 Task: Look for space in Port Area, Philippines from 11th June, 2023 to 17th June, 2023 for 1 adult in price range Rs.5000 to Rs.12000. Place can be private room with 1 bedroom having 1 bed and 1 bathroom. Property type can be house, flat, guest house, hotel. Booking option can be shelf check-in. Required host language is English.
Action: Mouse moved to (478, 125)
Screenshot: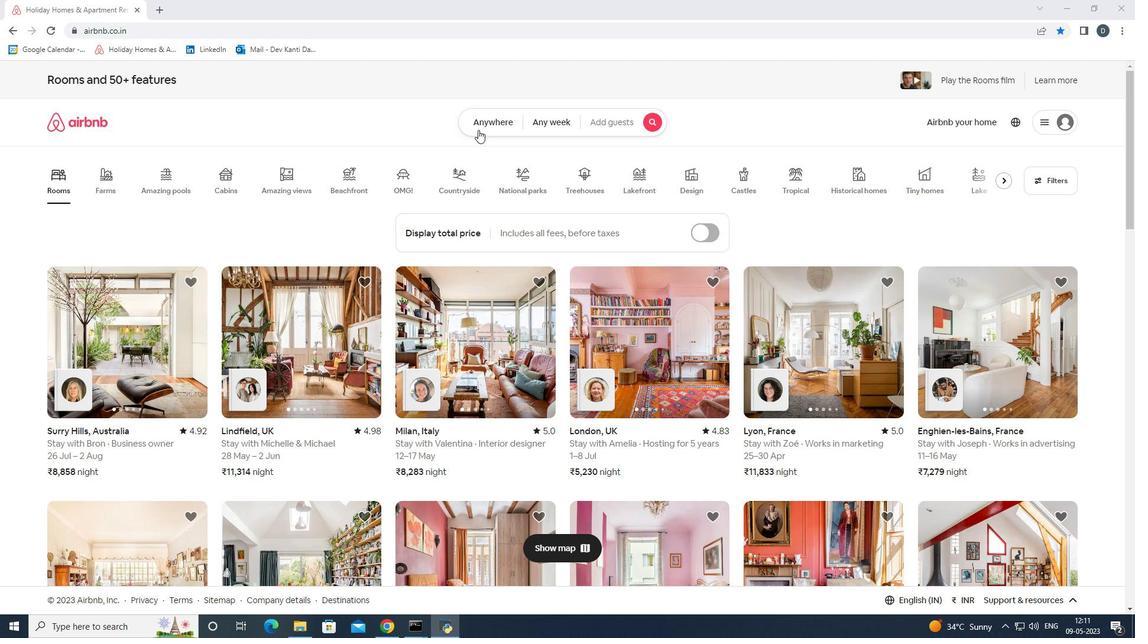 
Action: Mouse pressed left at (478, 125)
Screenshot: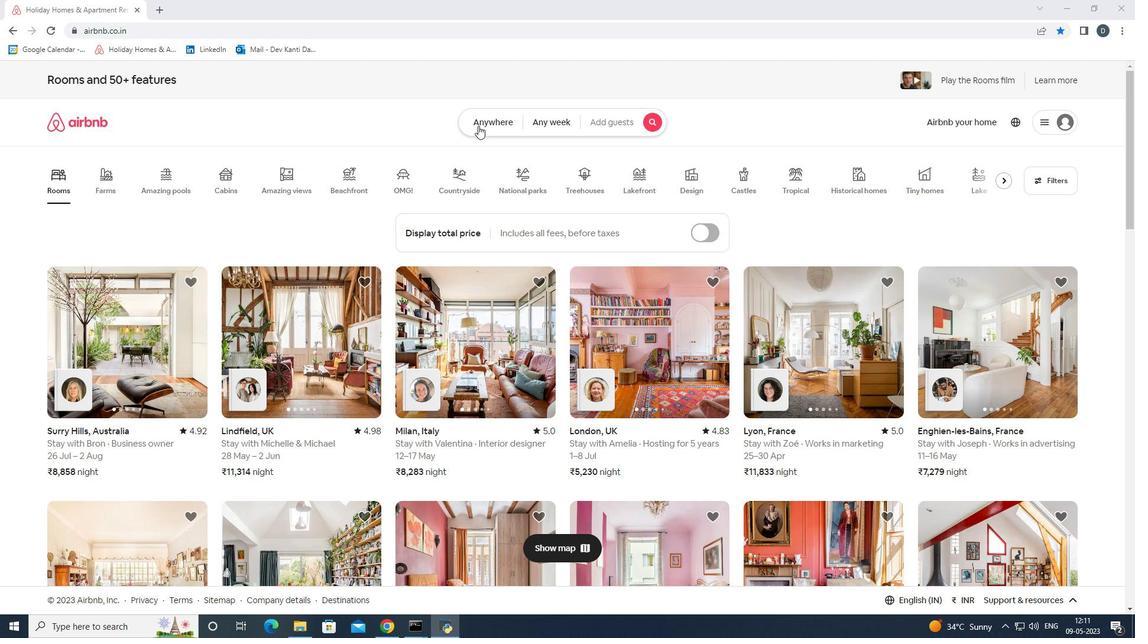 
Action: Mouse moved to (410, 170)
Screenshot: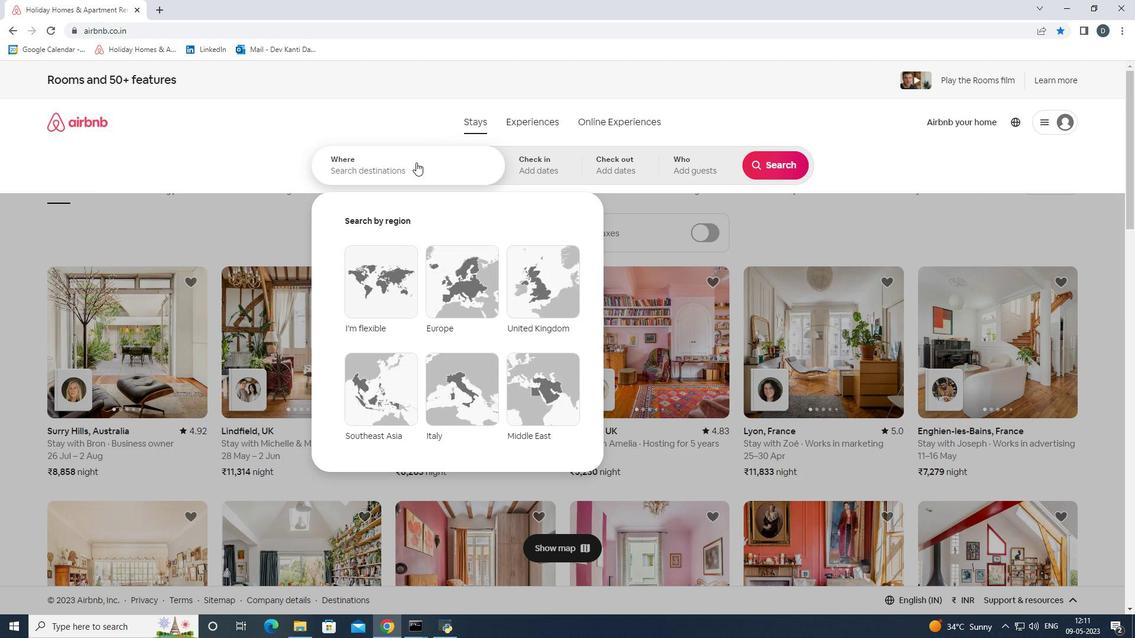 
Action: Mouse pressed left at (410, 170)
Screenshot: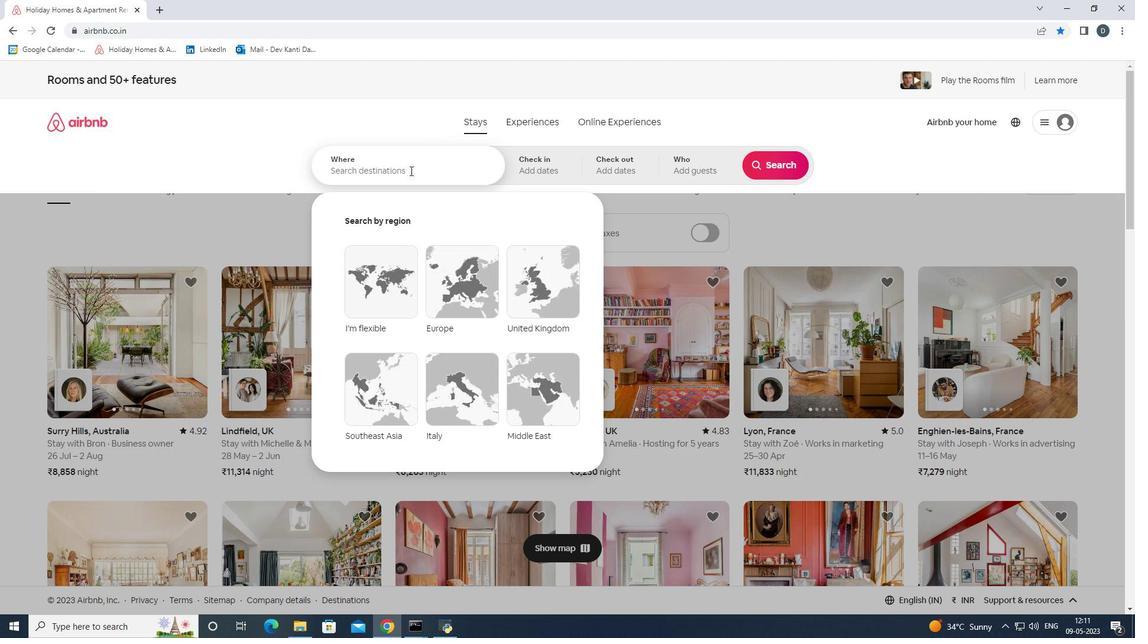 
Action: Mouse moved to (404, 174)
Screenshot: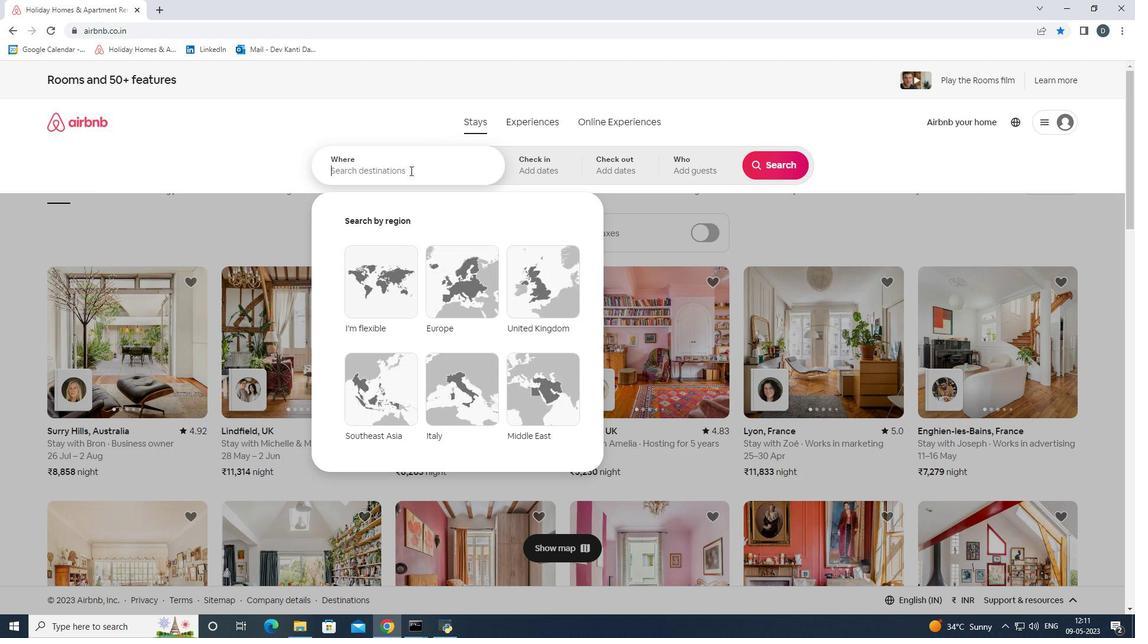
Action: Key pressed <Key.shift>Port<Key.space><Key.shift><Key.shift>Area,<Key.space><Key.shift><Key.shift><Key.shift><Key.shift><Key.shift><Key.shift><Key.shift><Key.shift><Key.shift><Key.shift><Key.shift><Key.shift>Philippines<Key.enter>
Screenshot: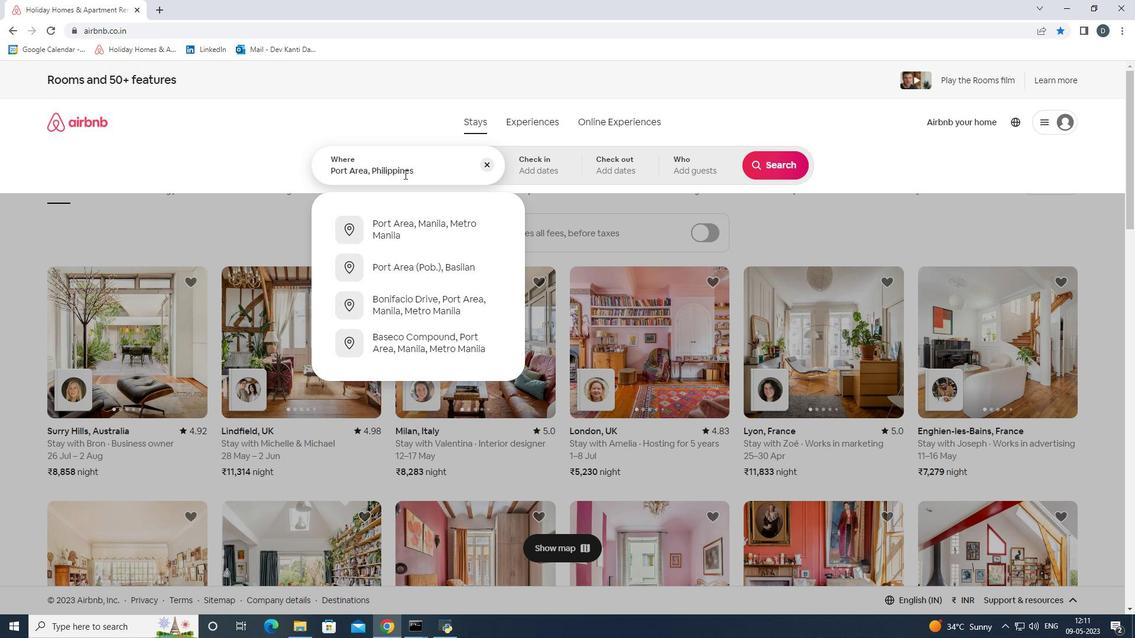 
Action: Mouse moved to (598, 363)
Screenshot: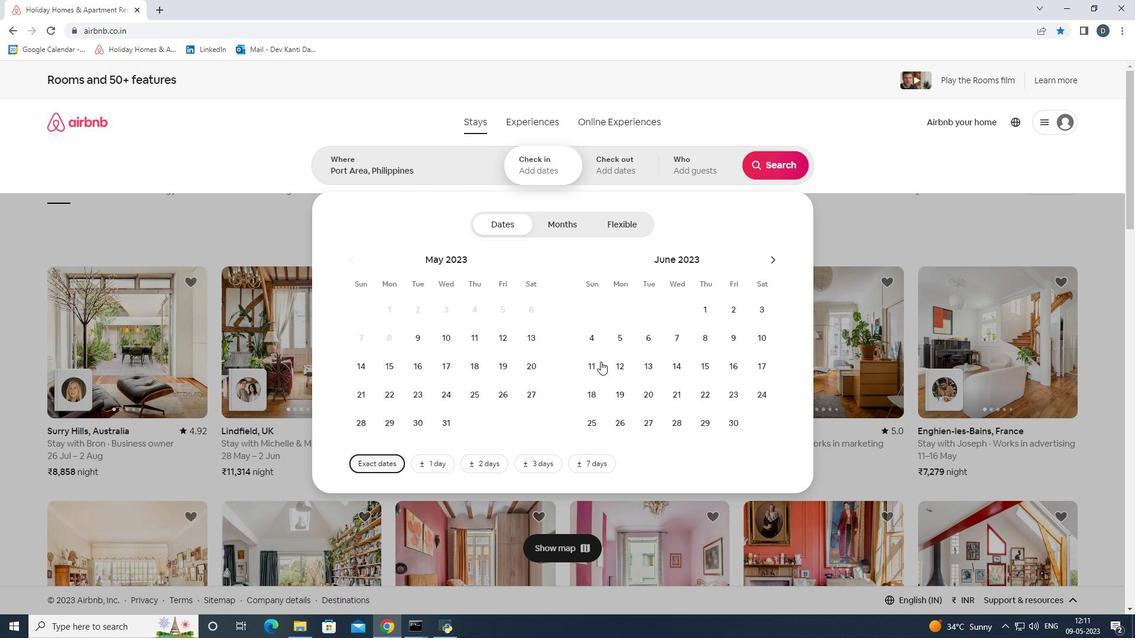 
Action: Mouse pressed left at (598, 363)
Screenshot: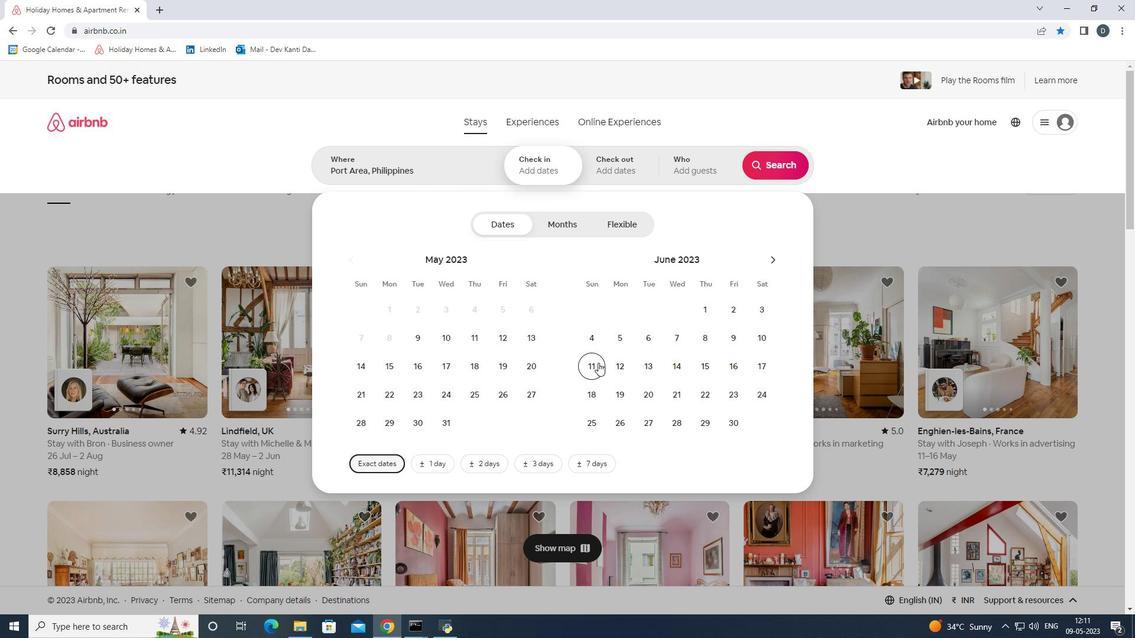 
Action: Mouse moved to (759, 370)
Screenshot: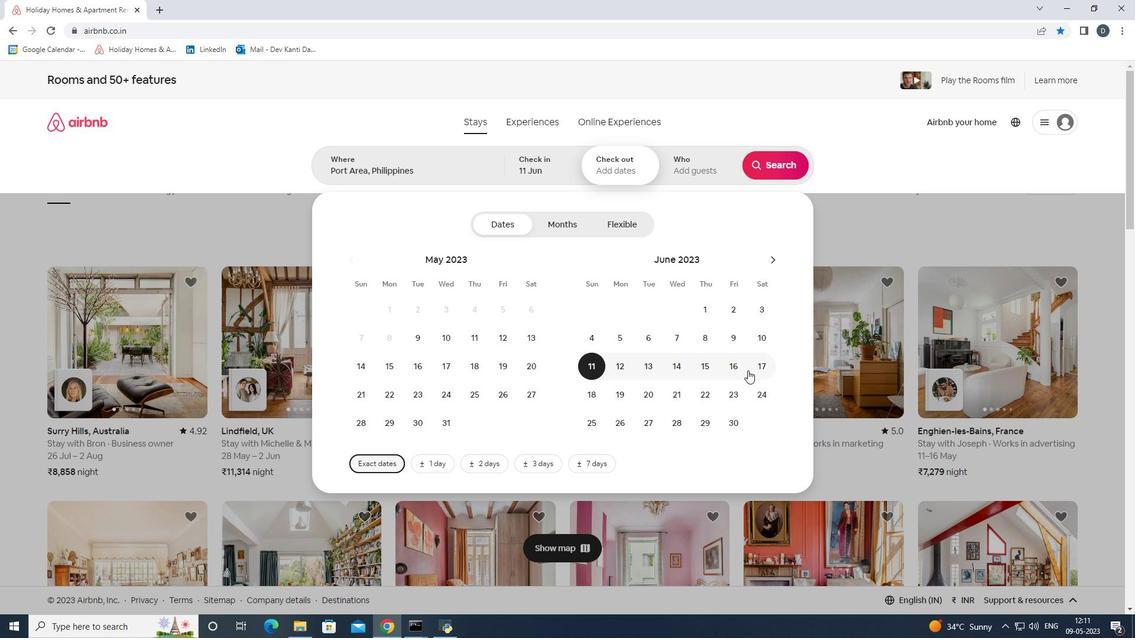 
Action: Mouse pressed left at (759, 370)
Screenshot: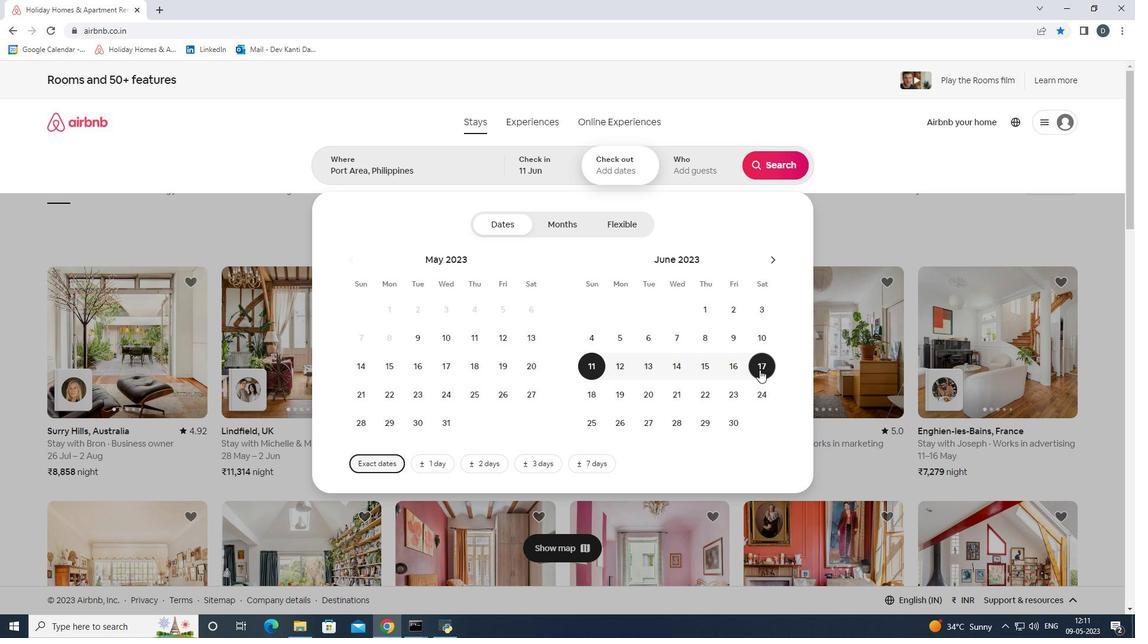 
Action: Mouse moved to (706, 172)
Screenshot: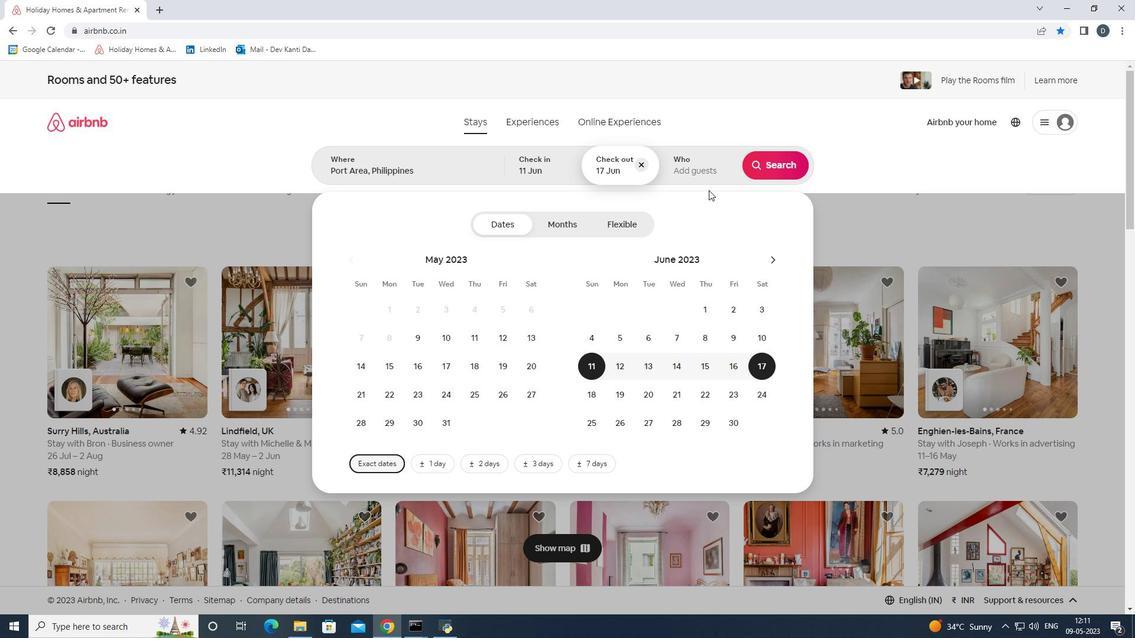 
Action: Mouse pressed left at (706, 172)
Screenshot: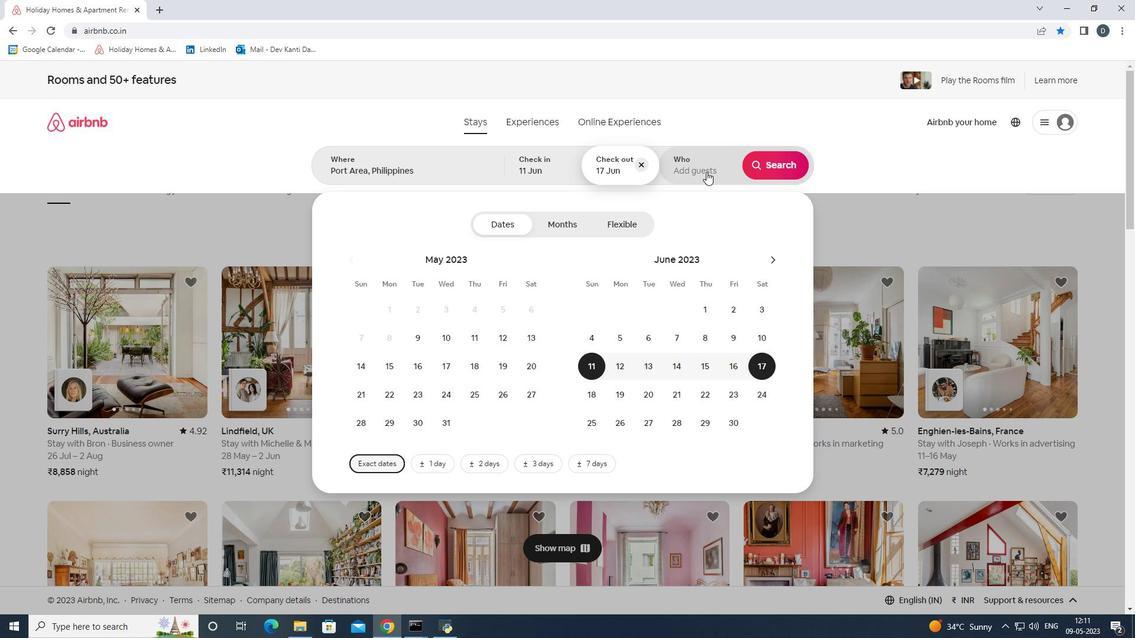 
Action: Mouse moved to (773, 231)
Screenshot: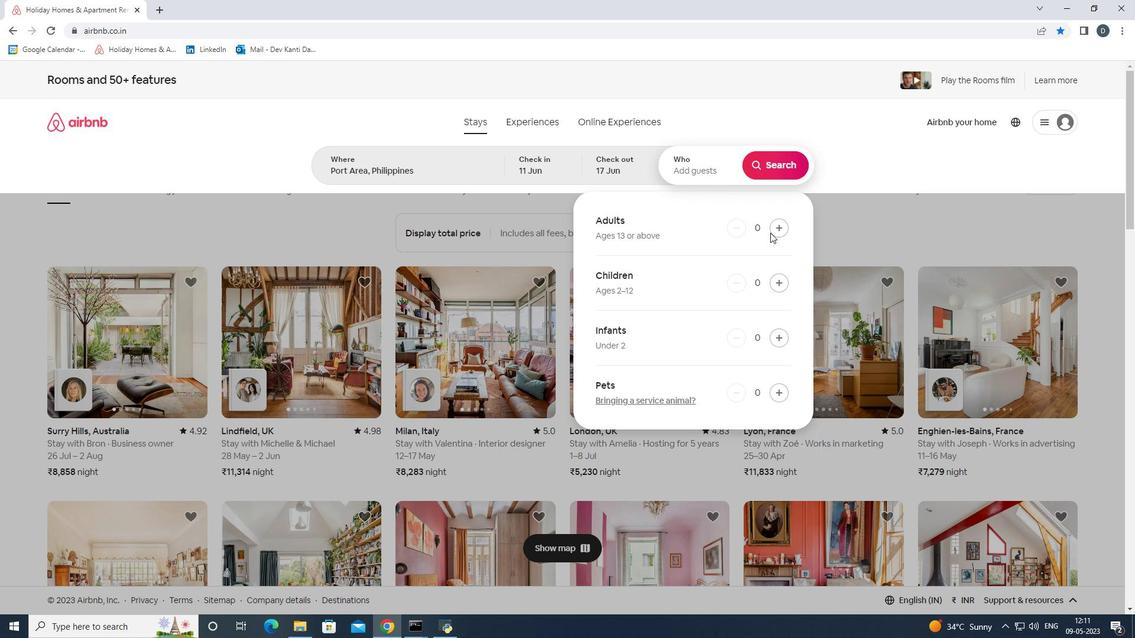 
Action: Mouse pressed left at (773, 231)
Screenshot: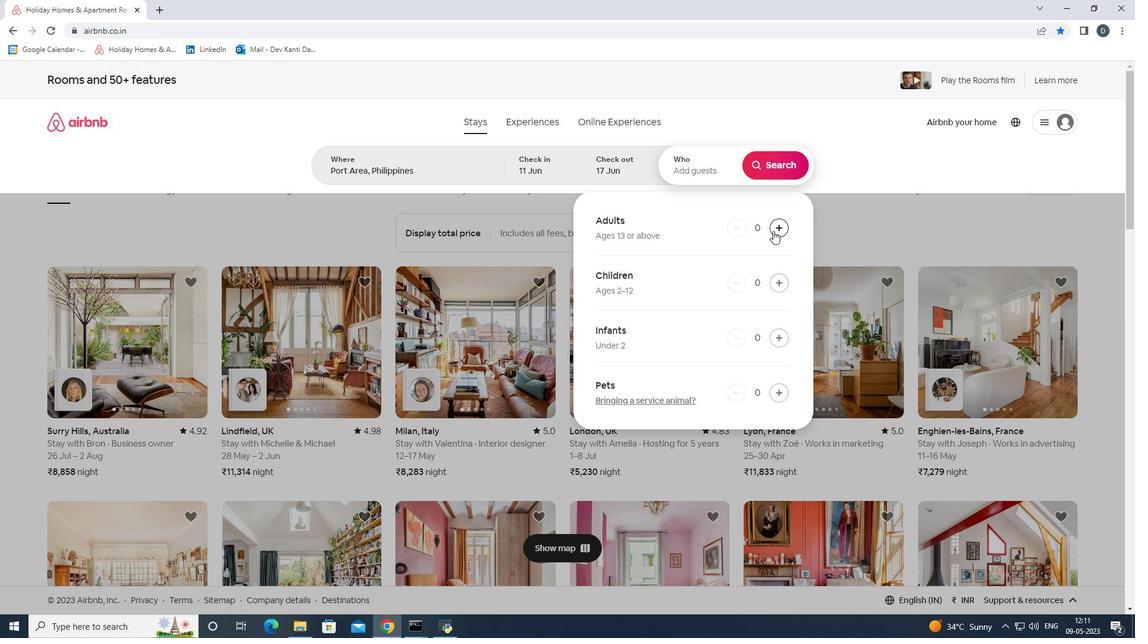 
Action: Mouse moved to (770, 175)
Screenshot: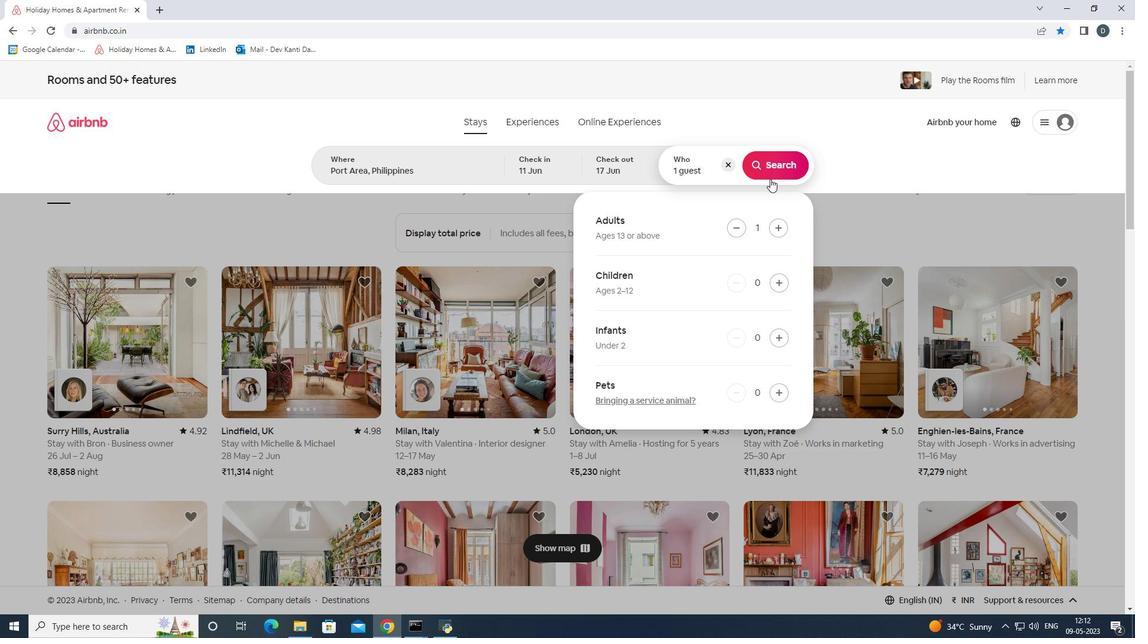 
Action: Mouse pressed left at (770, 175)
Screenshot: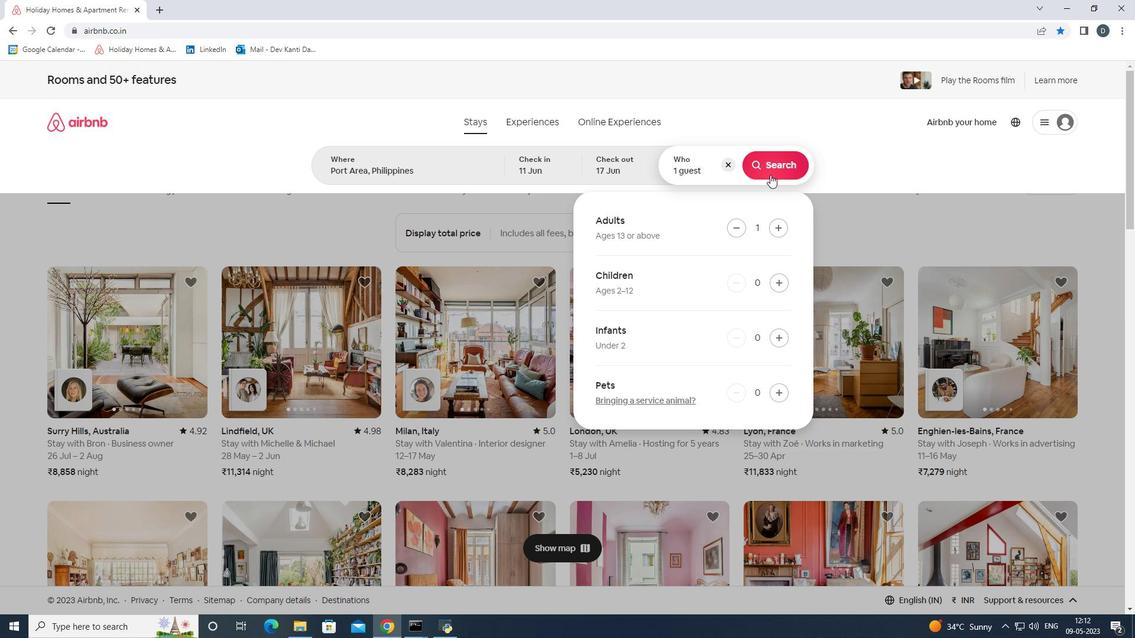 
Action: Mouse moved to (1076, 133)
Screenshot: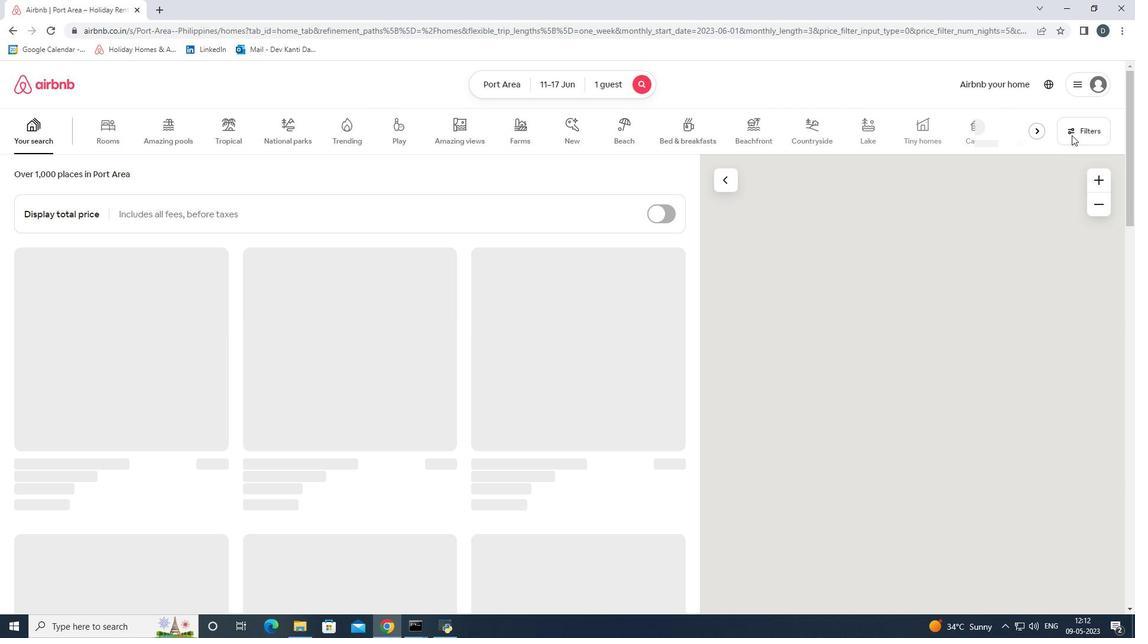 
Action: Mouse pressed left at (1076, 133)
Screenshot: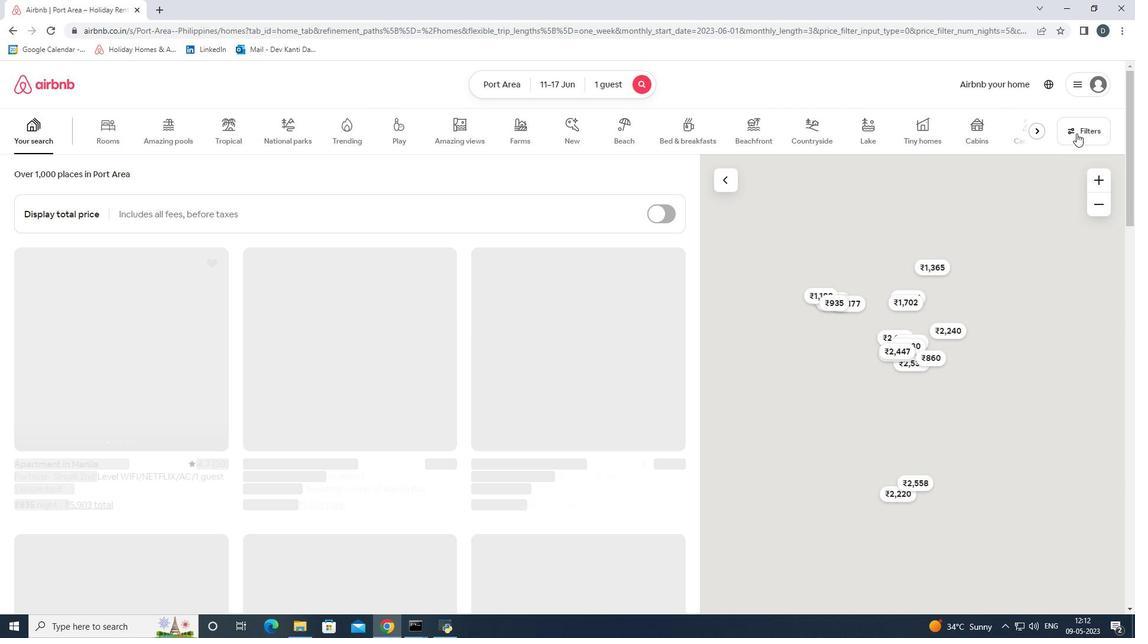 
Action: Mouse moved to (494, 419)
Screenshot: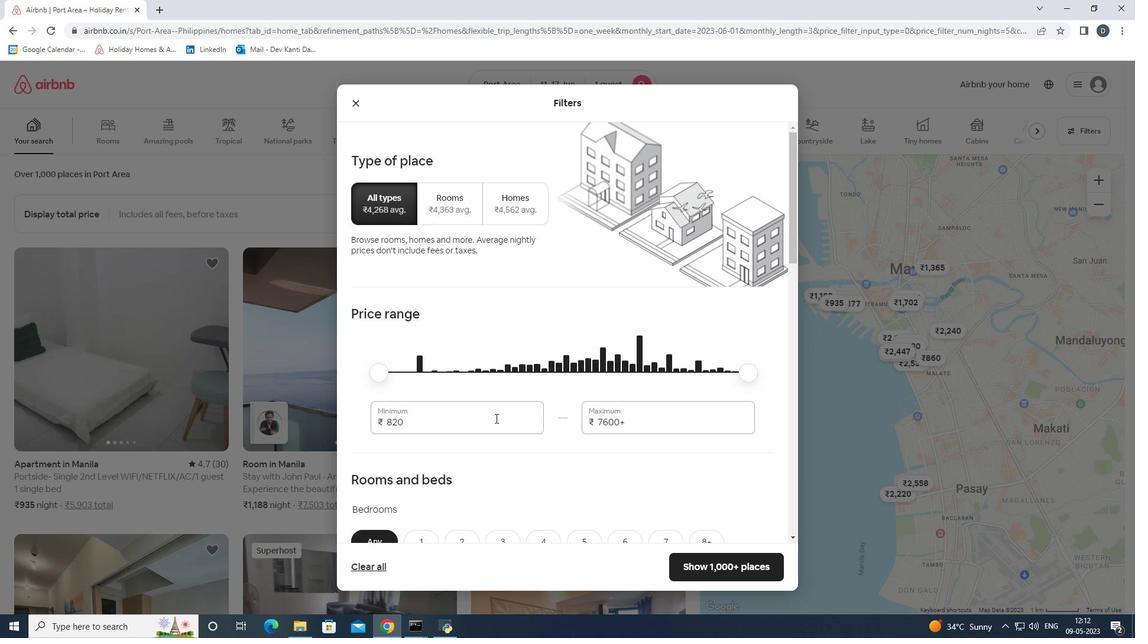 
Action: Mouse pressed left at (494, 419)
Screenshot: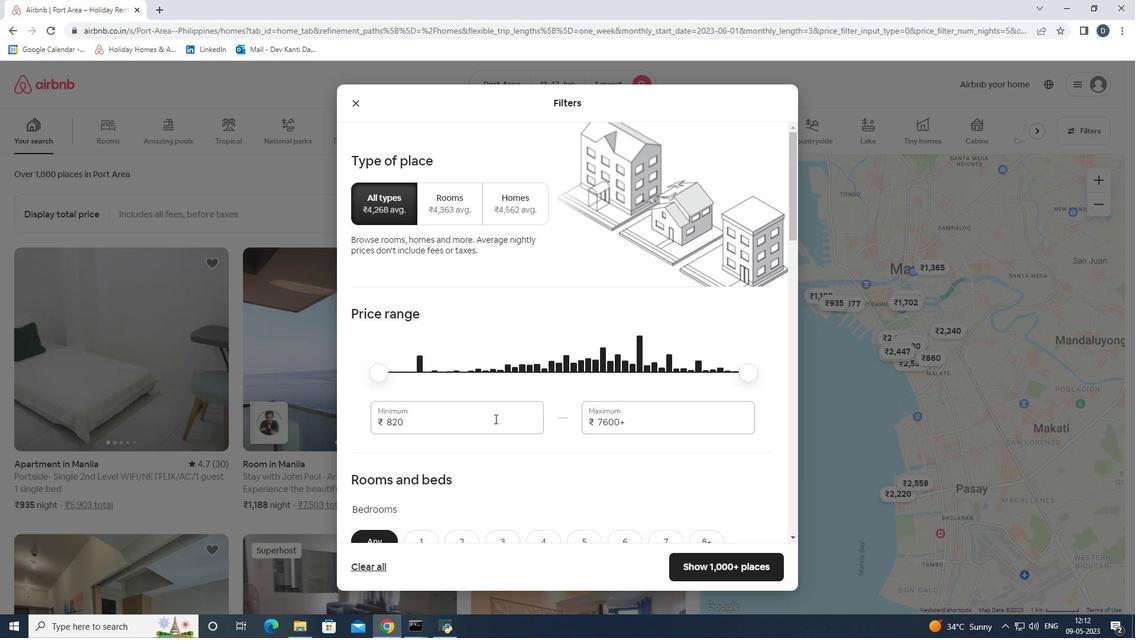 
Action: Mouse pressed left at (494, 419)
Screenshot: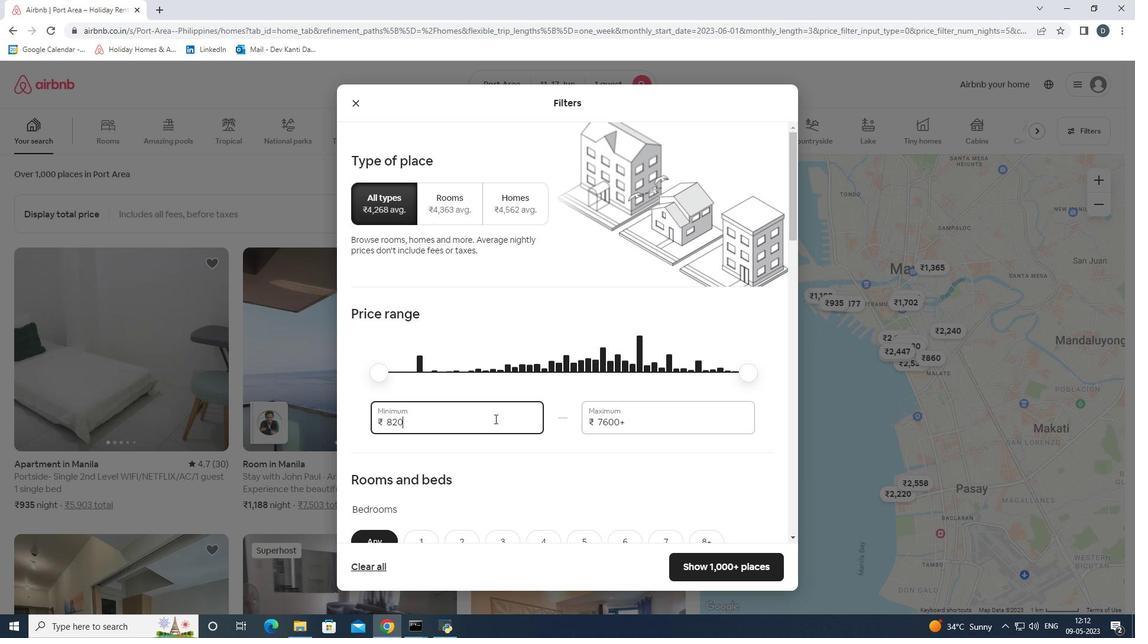 
Action: Key pressed 5000<Key.tab>12000
Screenshot: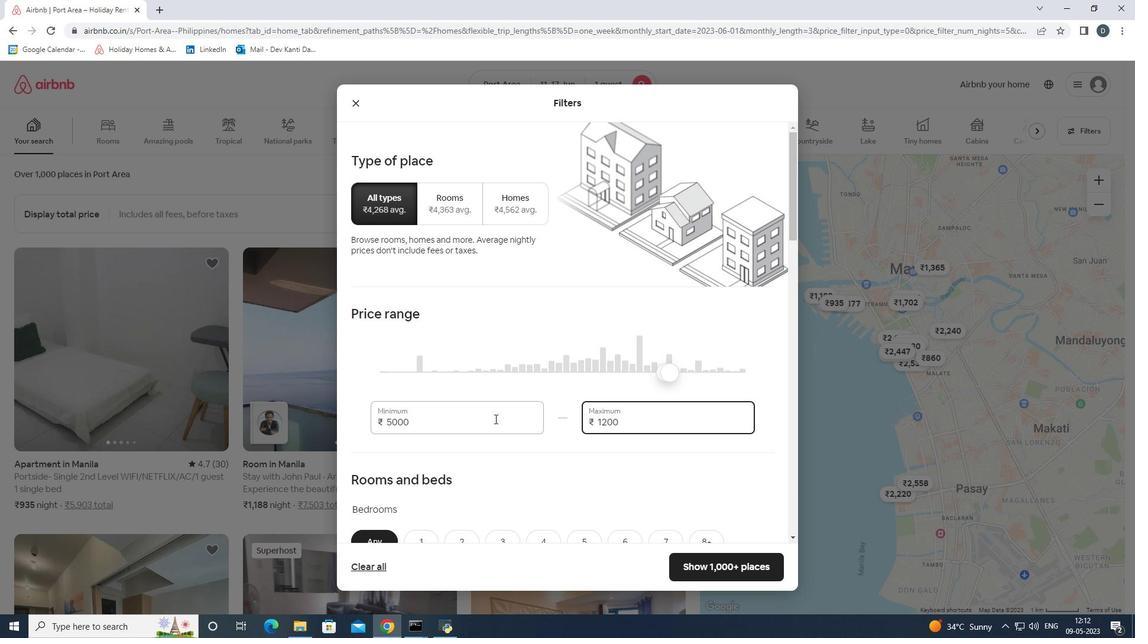 
Action: Mouse scrolled (494, 418) with delta (0, 0)
Screenshot: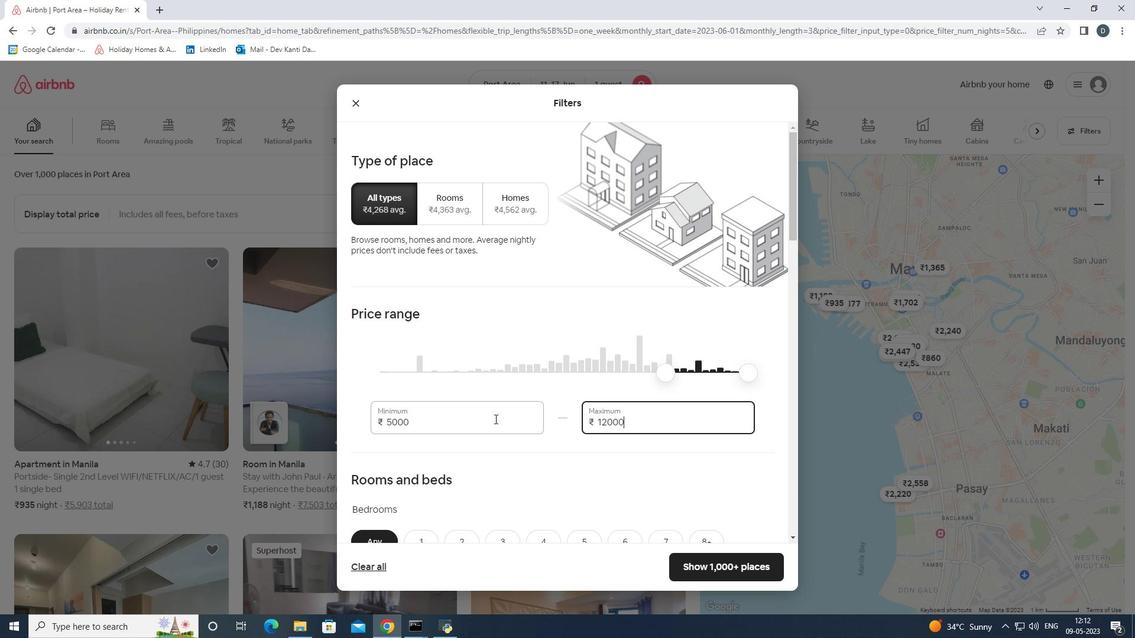 
Action: Mouse moved to (494, 420)
Screenshot: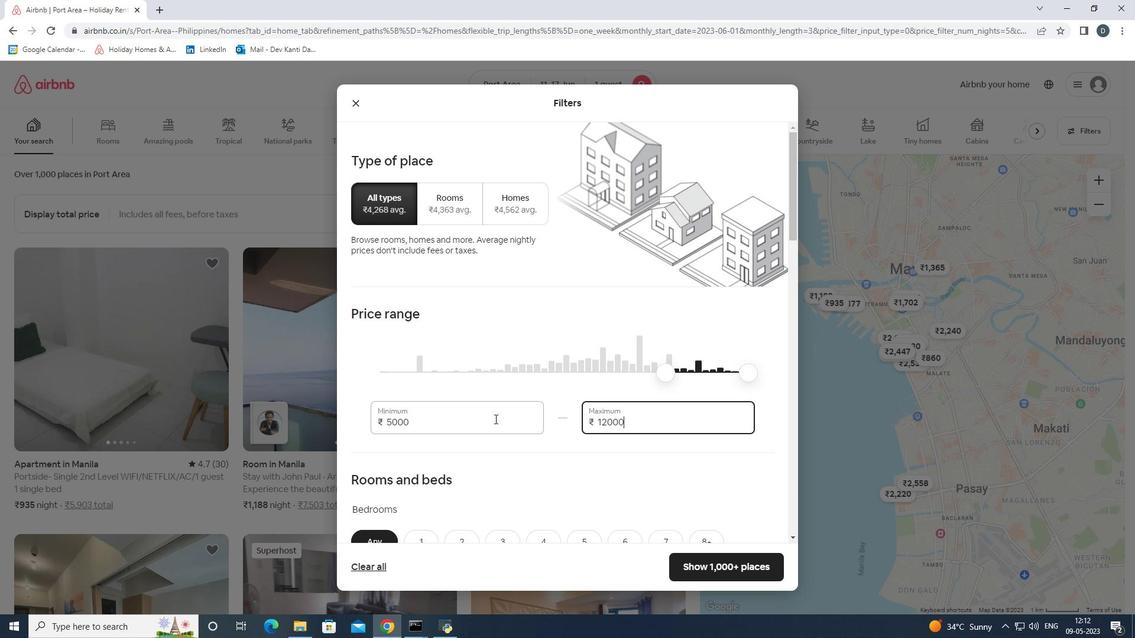 
Action: Mouse scrolled (494, 419) with delta (0, 0)
Screenshot: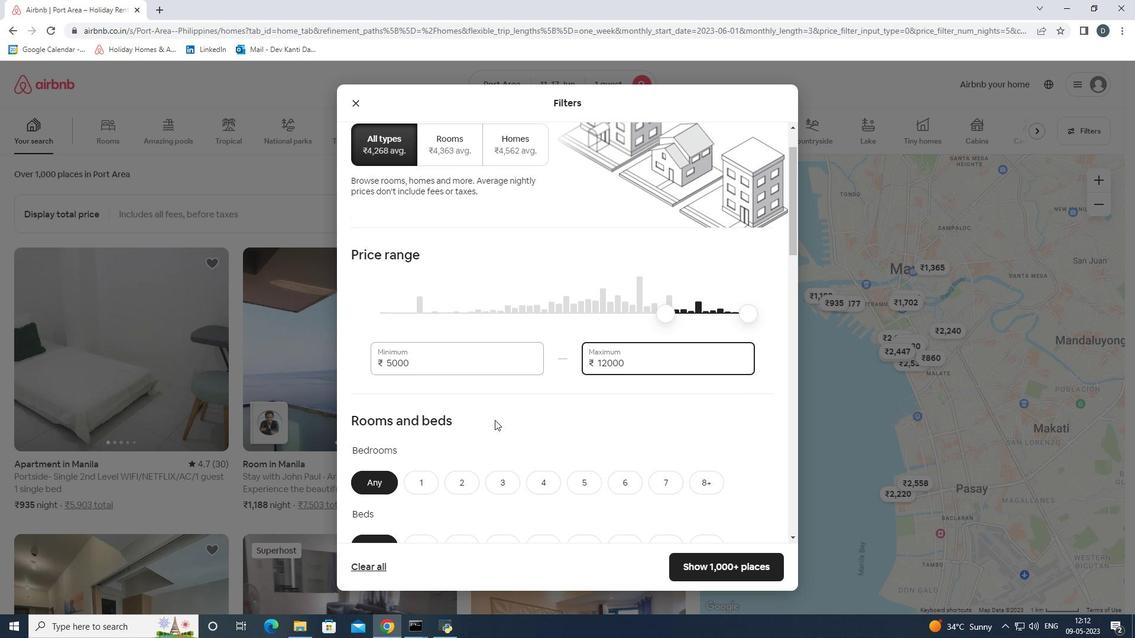 
Action: Mouse scrolled (494, 419) with delta (0, 0)
Screenshot: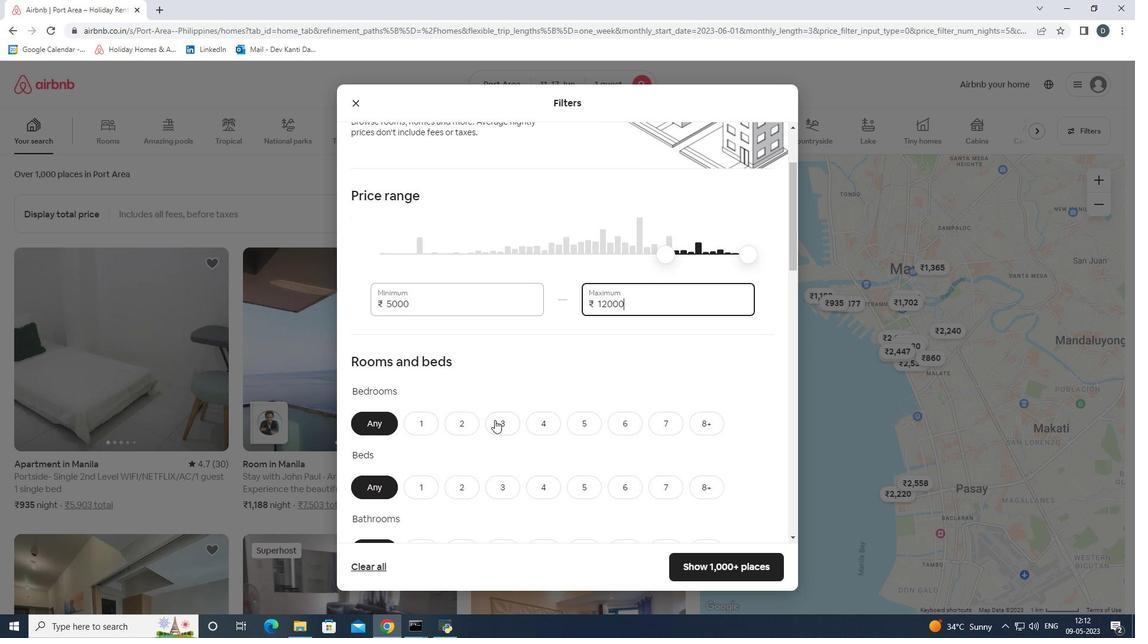 
Action: Mouse moved to (422, 361)
Screenshot: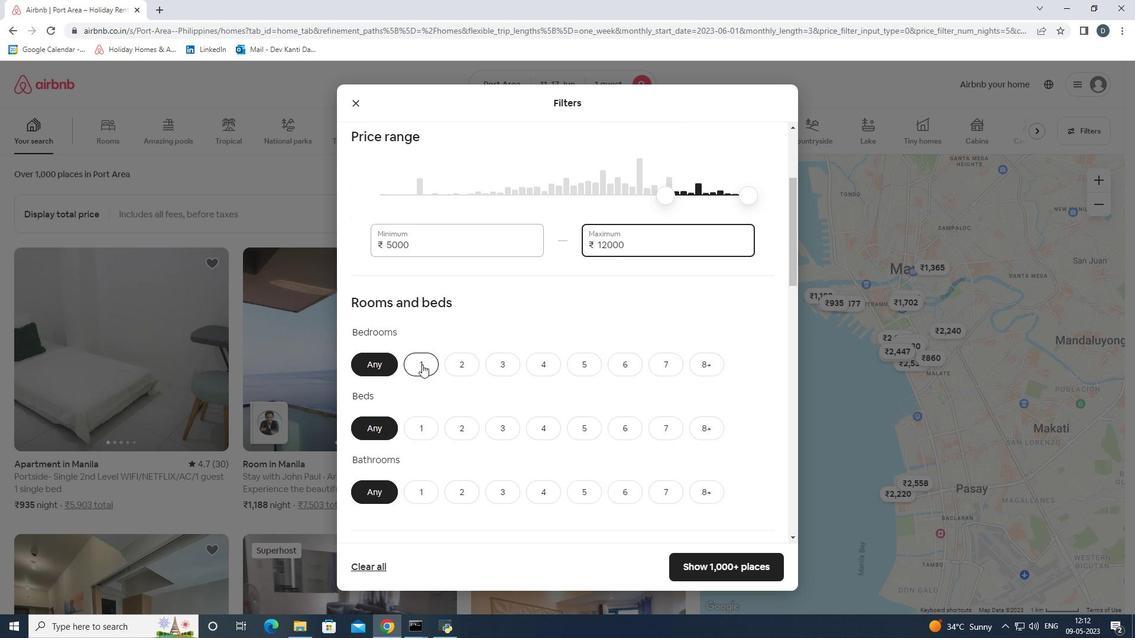 
Action: Mouse pressed left at (422, 361)
Screenshot: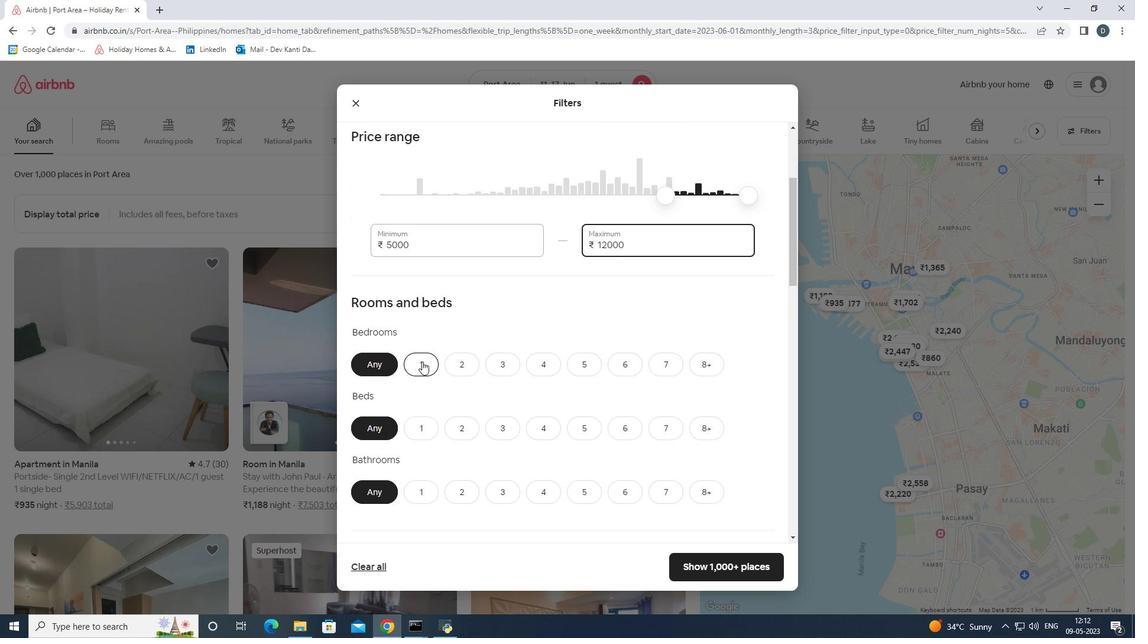 
Action: Mouse moved to (416, 425)
Screenshot: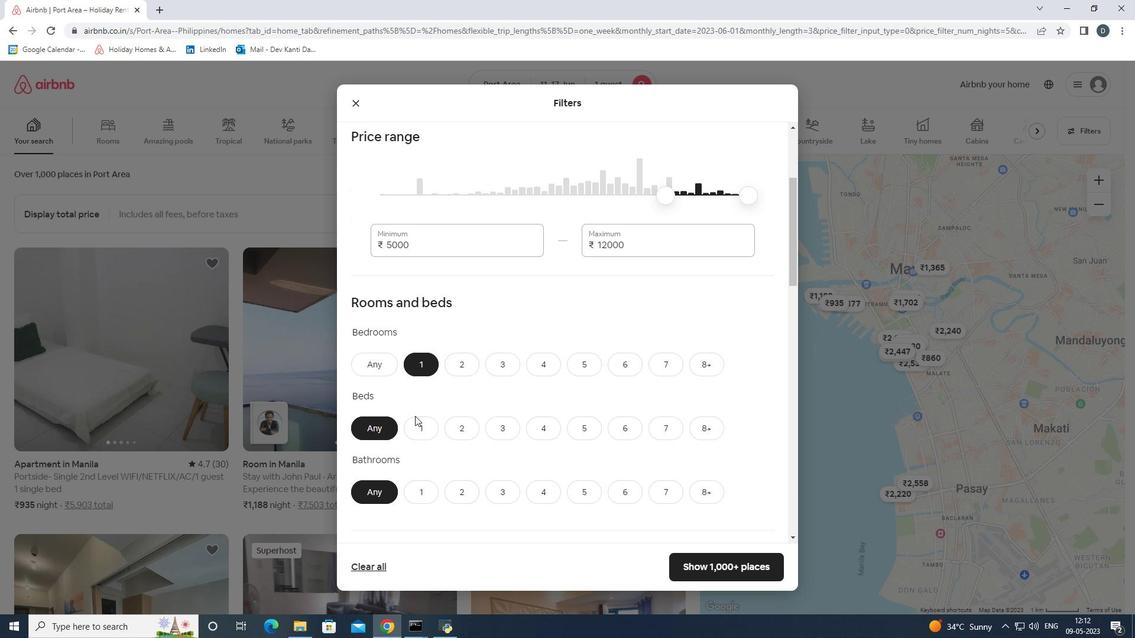 
Action: Mouse pressed left at (416, 425)
Screenshot: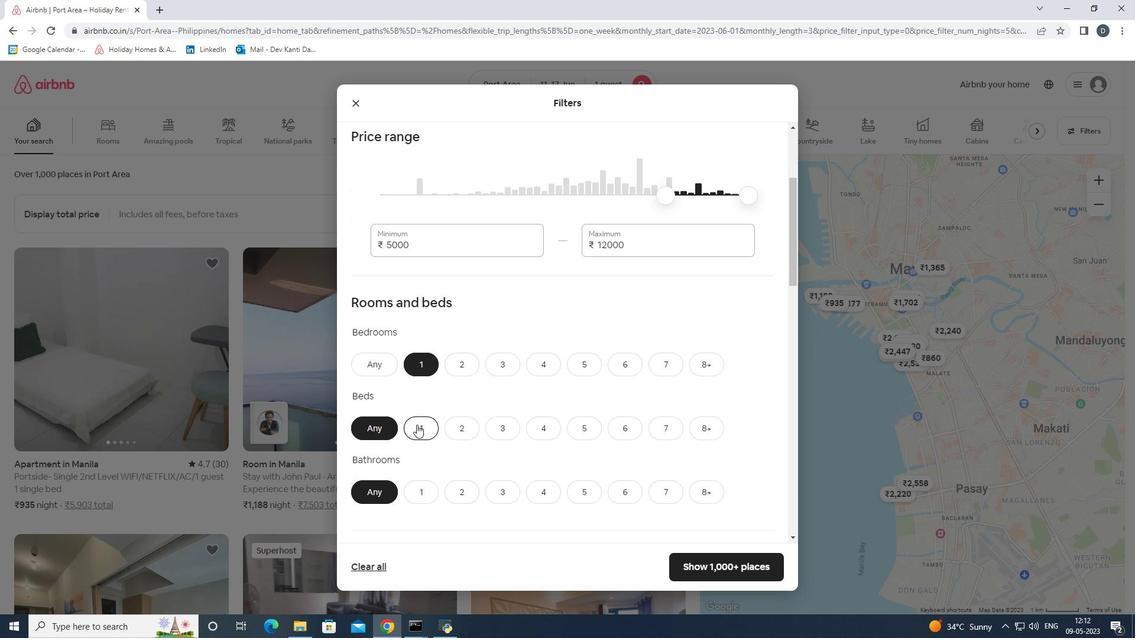 
Action: Mouse moved to (418, 490)
Screenshot: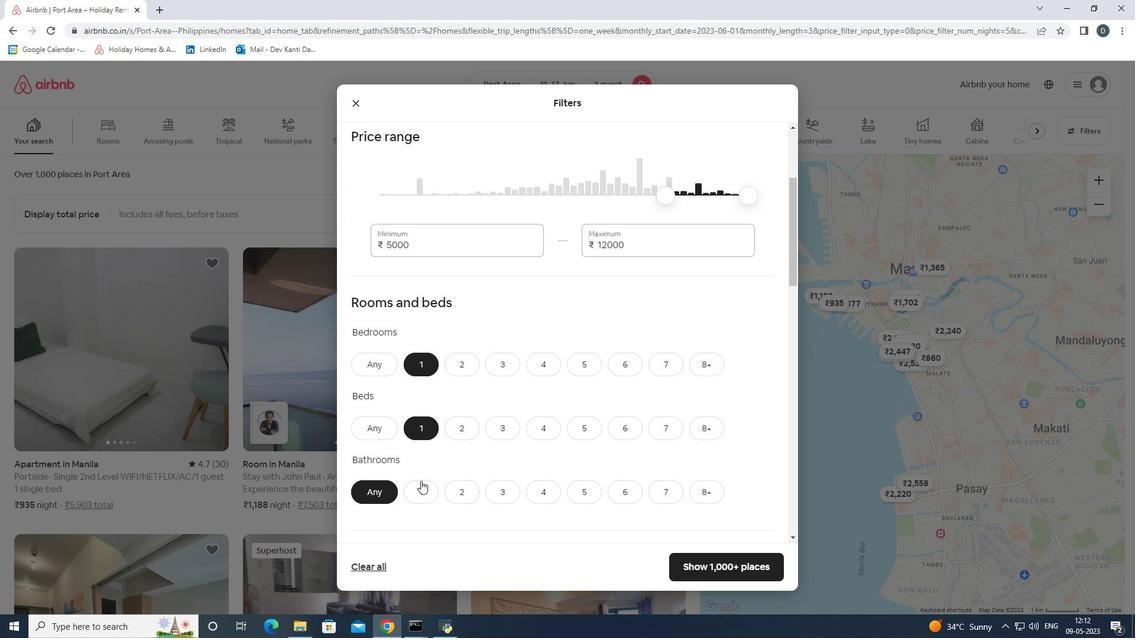 
Action: Mouse pressed left at (418, 490)
Screenshot: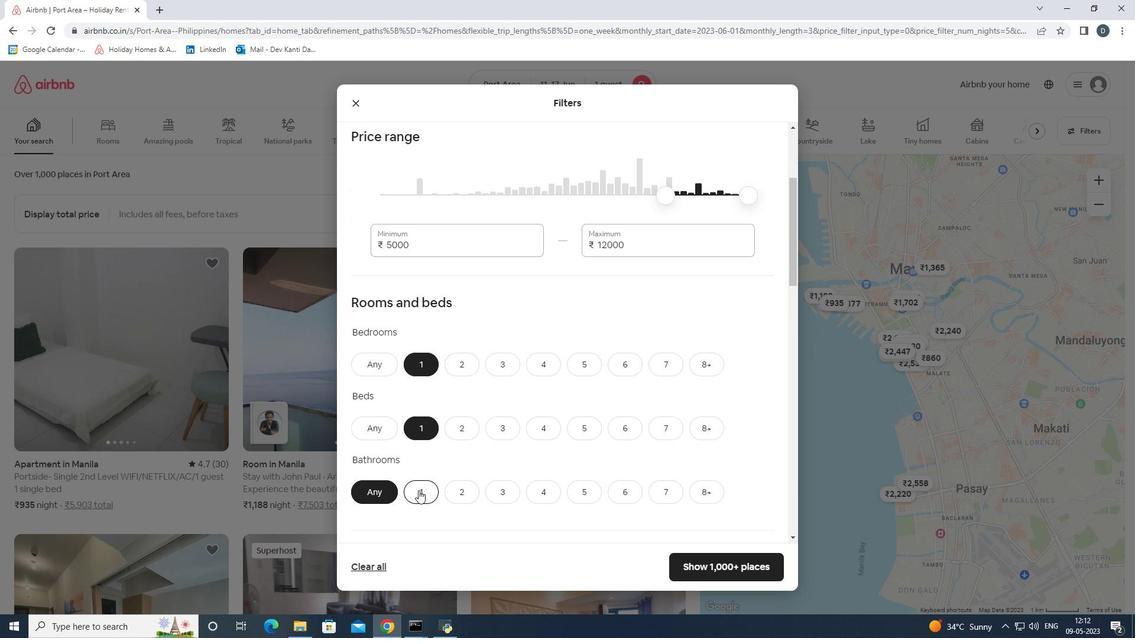
Action: Mouse scrolled (418, 490) with delta (0, 0)
Screenshot: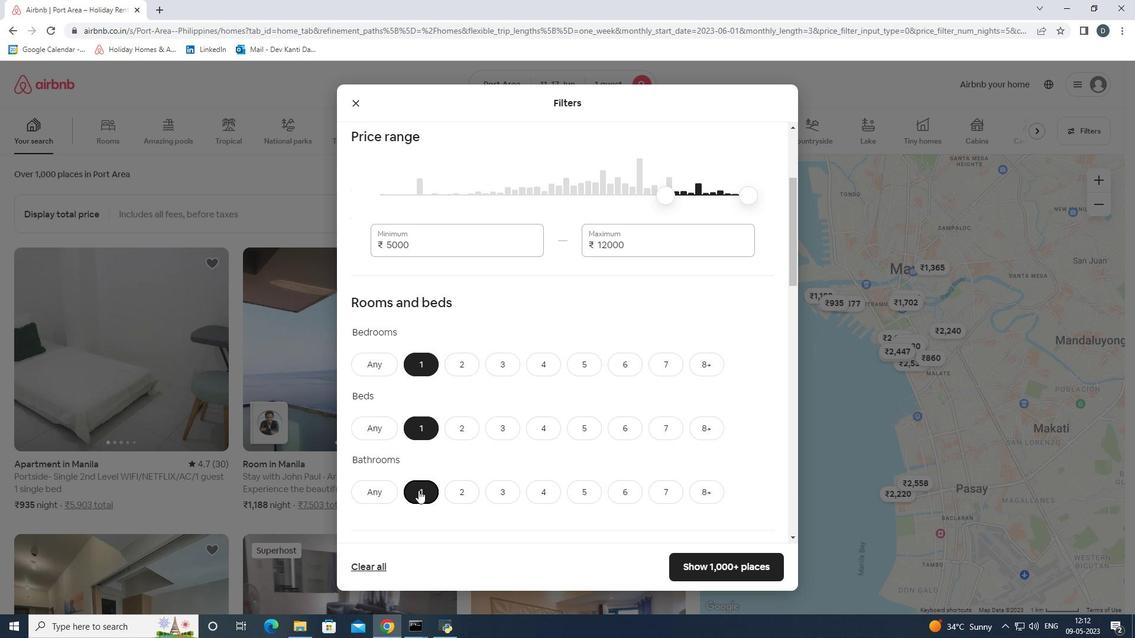
Action: Mouse scrolled (418, 490) with delta (0, 0)
Screenshot: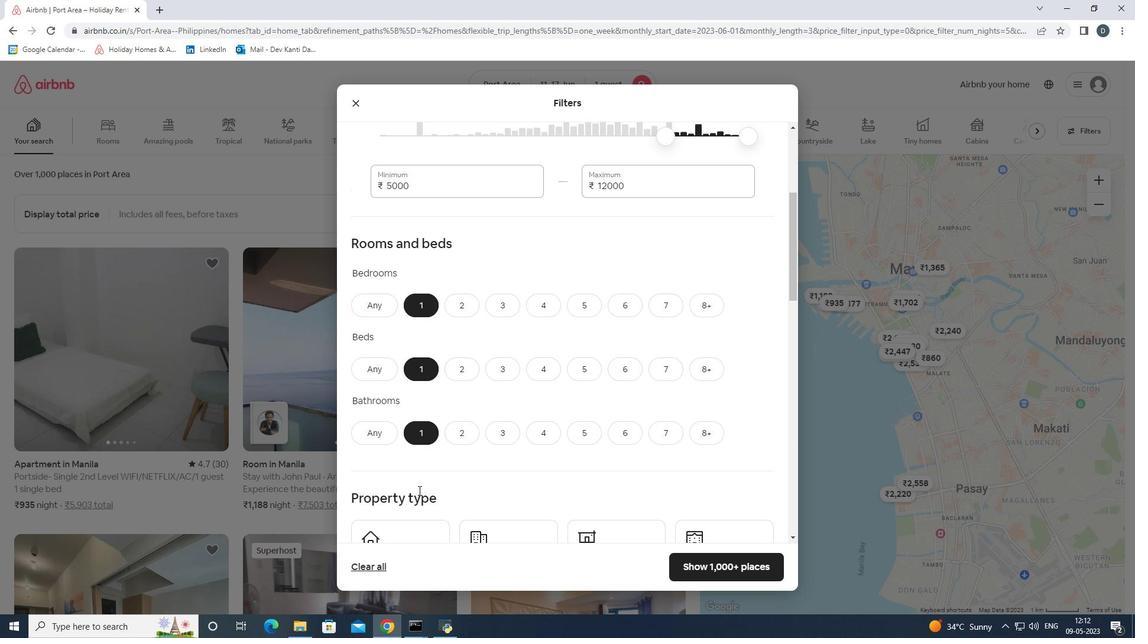
Action: Mouse moved to (454, 468)
Screenshot: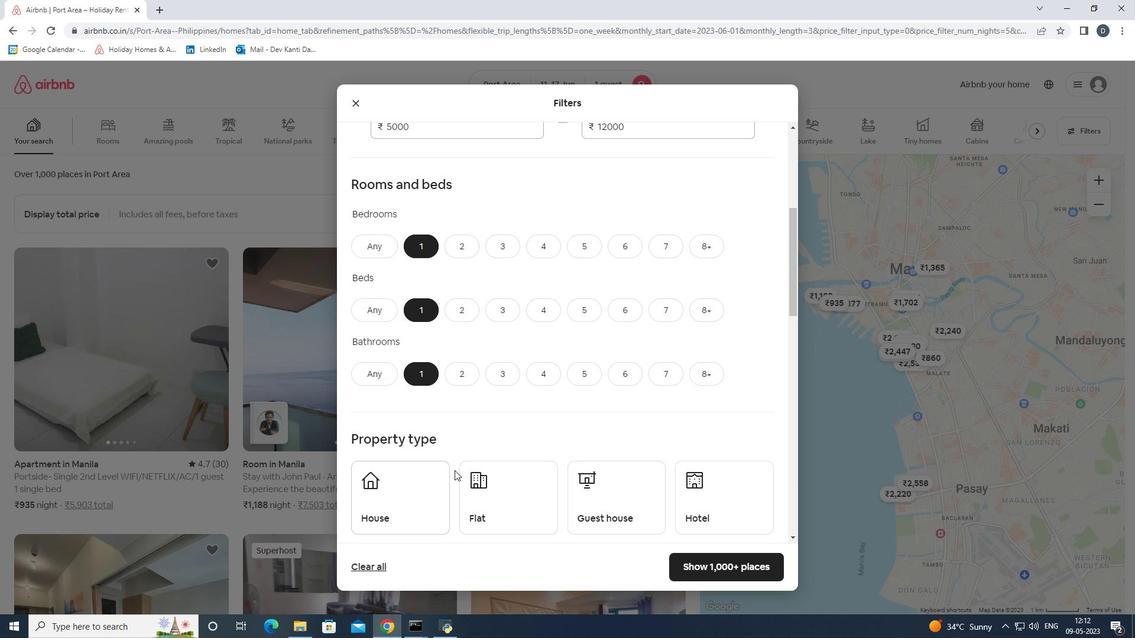 
Action: Mouse scrolled (454, 468) with delta (0, 0)
Screenshot: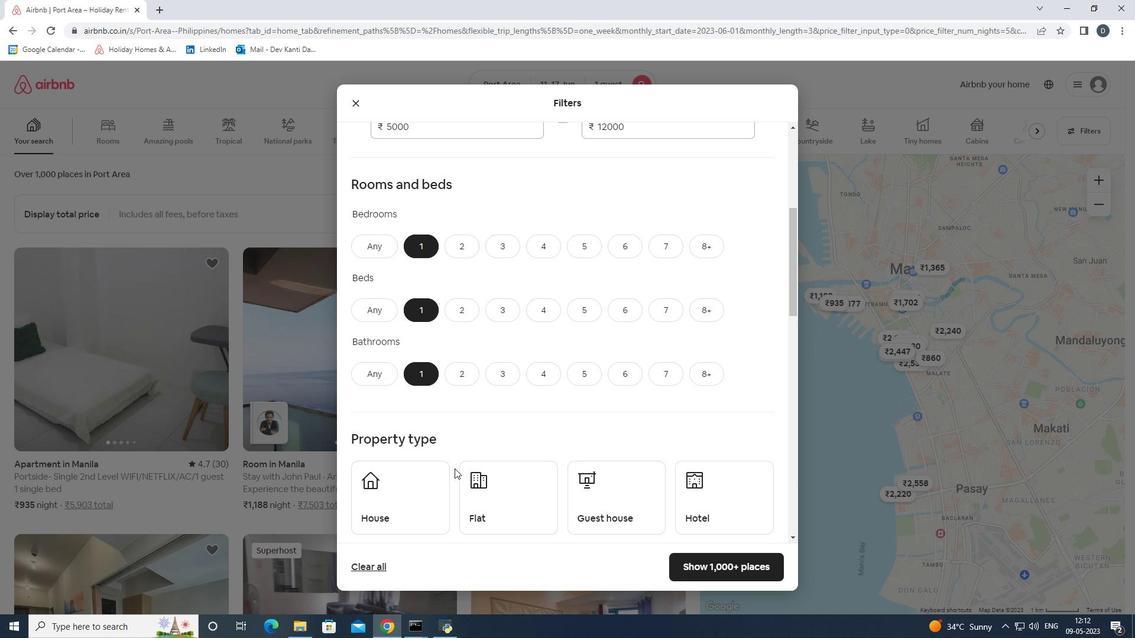
Action: Mouse moved to (455, 467)
Screenshot: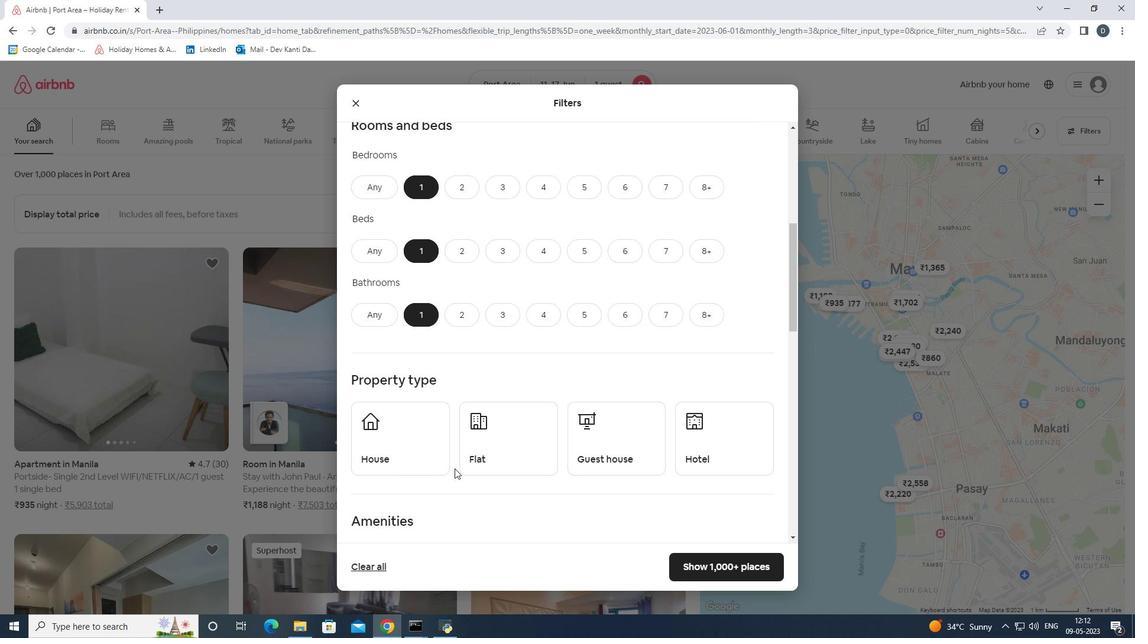 
Action: Mouse scrolled (455, 467) with delta (0, 0)
Screenshot: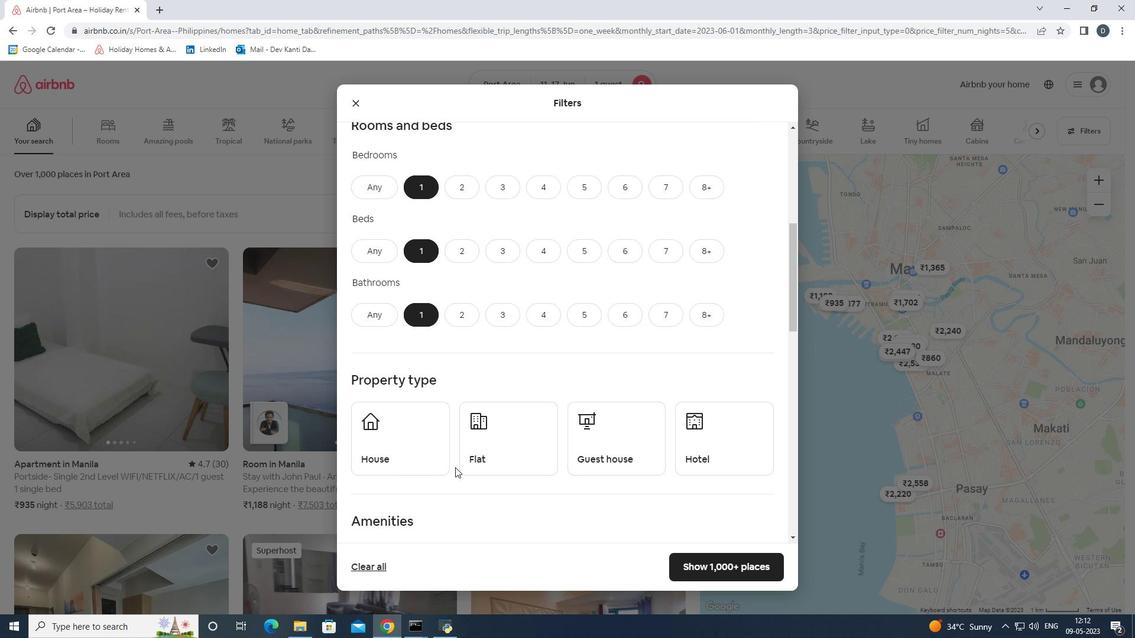 
Action: Mouse moved to (411, 390)
Screenshot: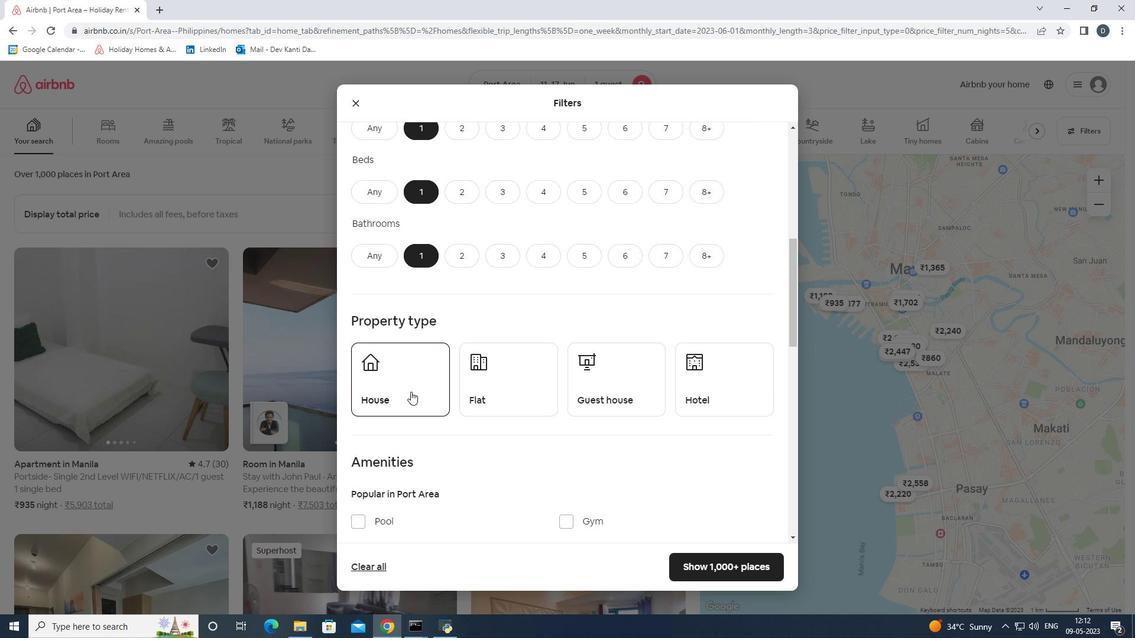 
Action: Mouse pressed left at (411, 390)
Screenshot: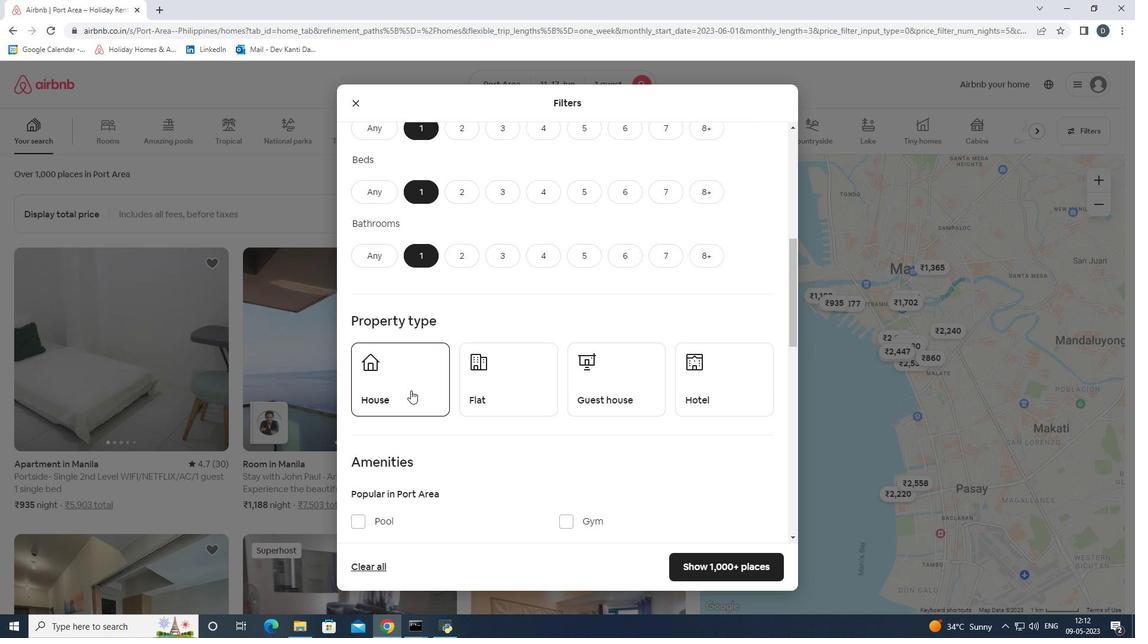
Action: Mouse moved to (497, 379)
Screenshot: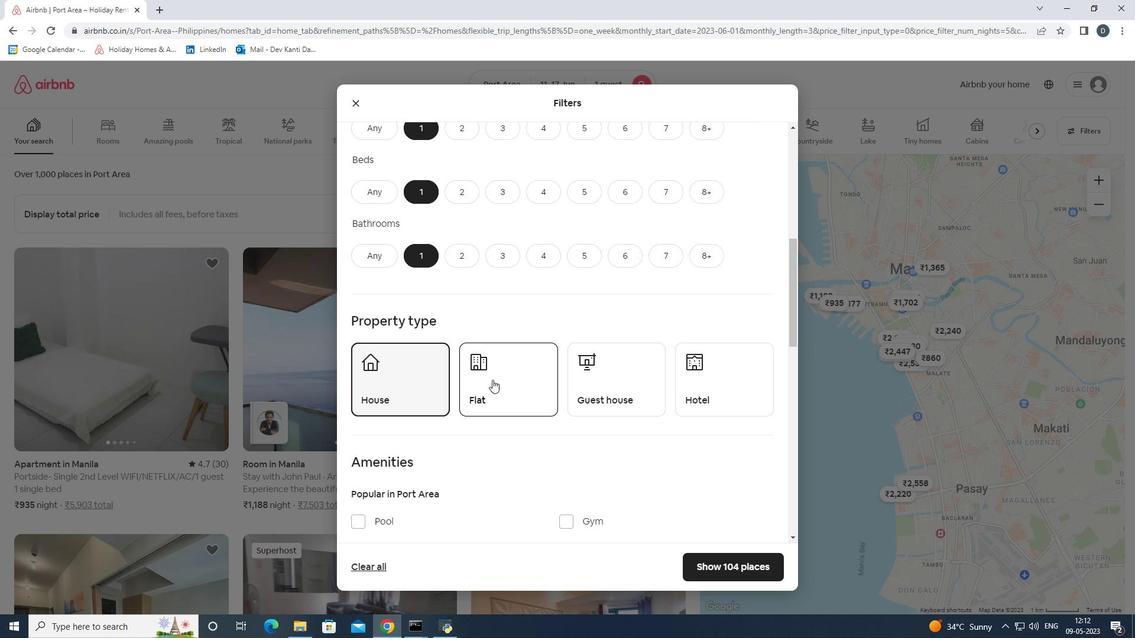 
Action: Mouse pressed left at (497, 379)
Screenshot: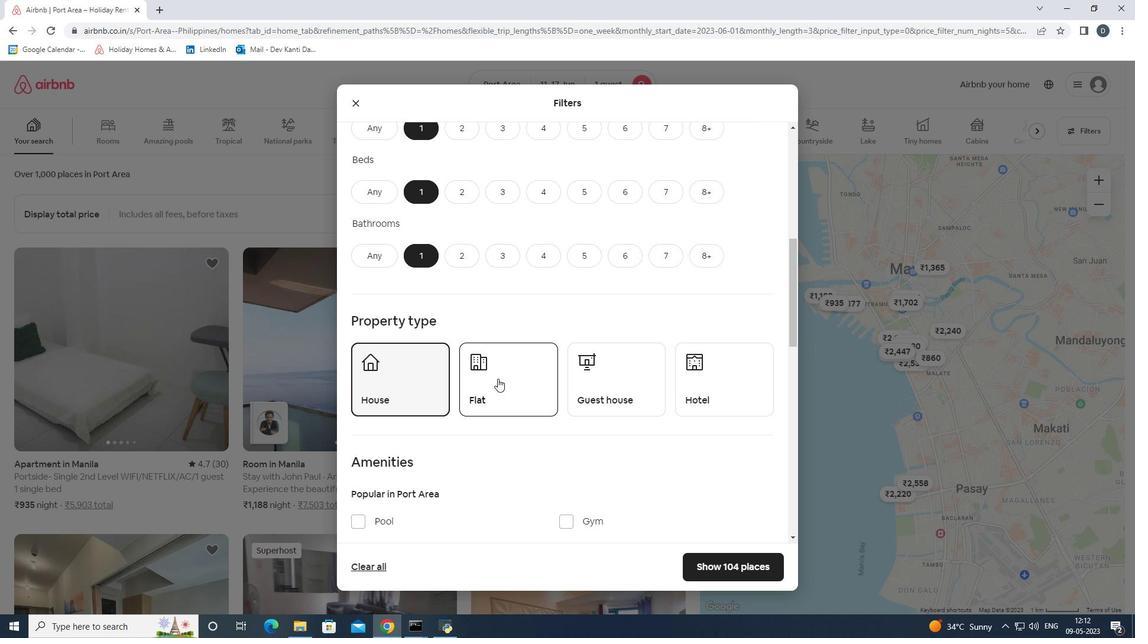 
Action: Mouse moved to (633, 377)
Screenshot: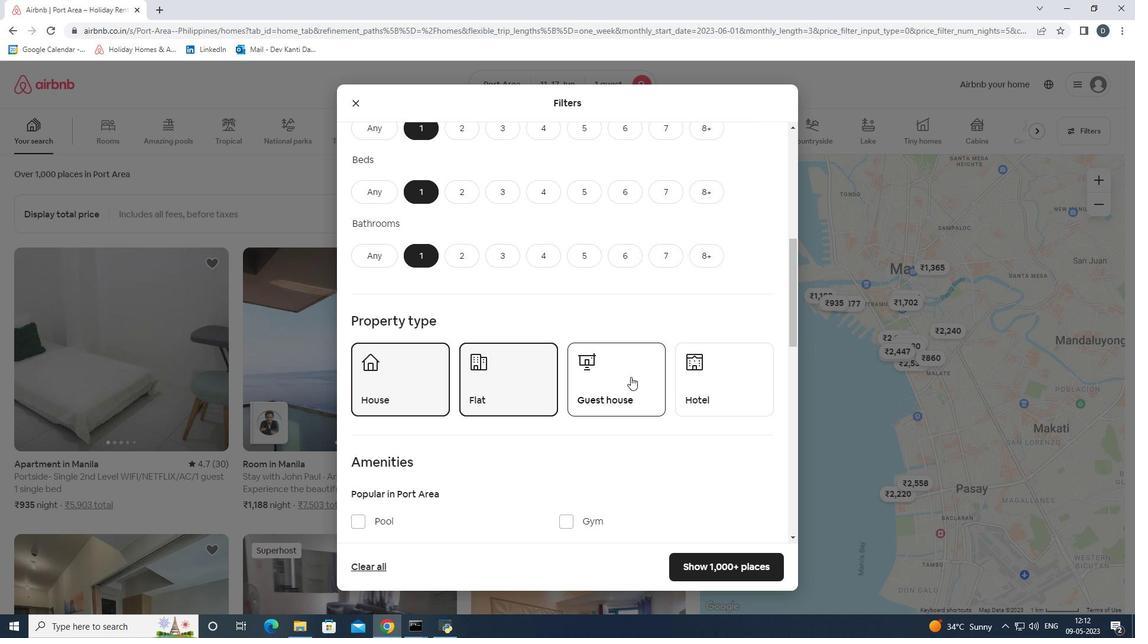 
Action: Mouse pressed left at (633, 377)
Screenshot: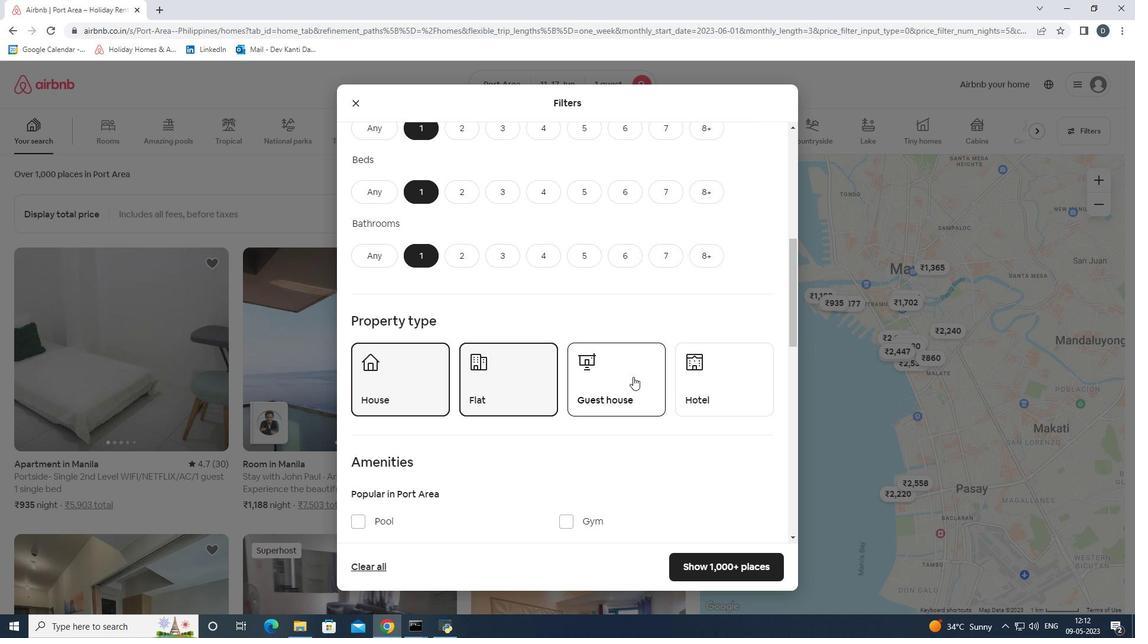 
Action: Mouse moved to (699, 381)
Screenshot: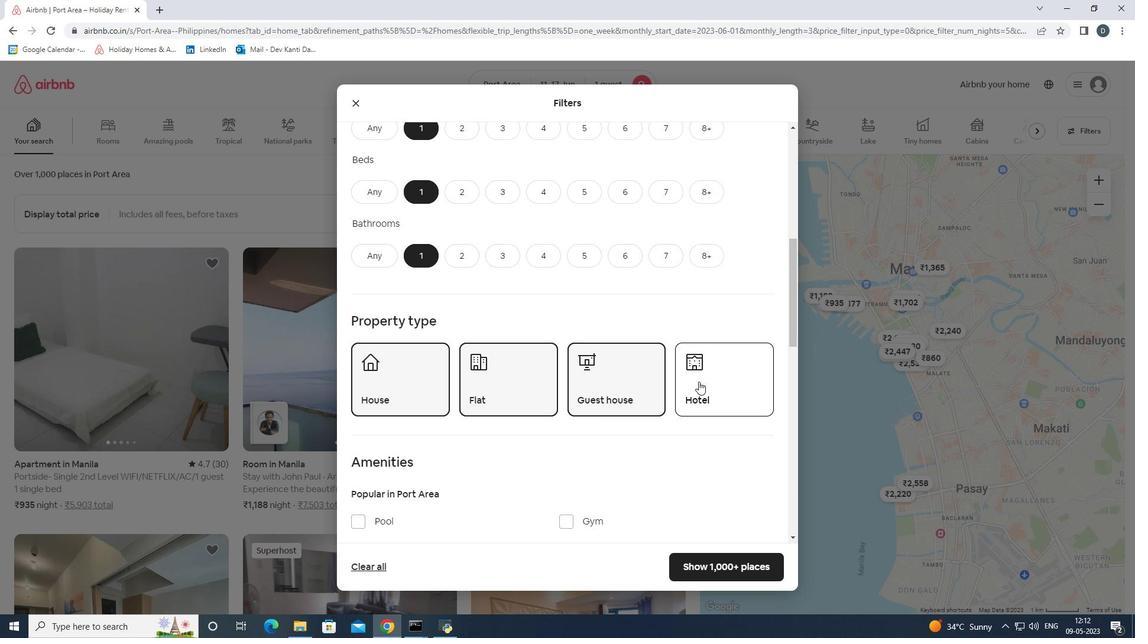 
Action: Mouse pressed left at (699, 381)
Screenshot: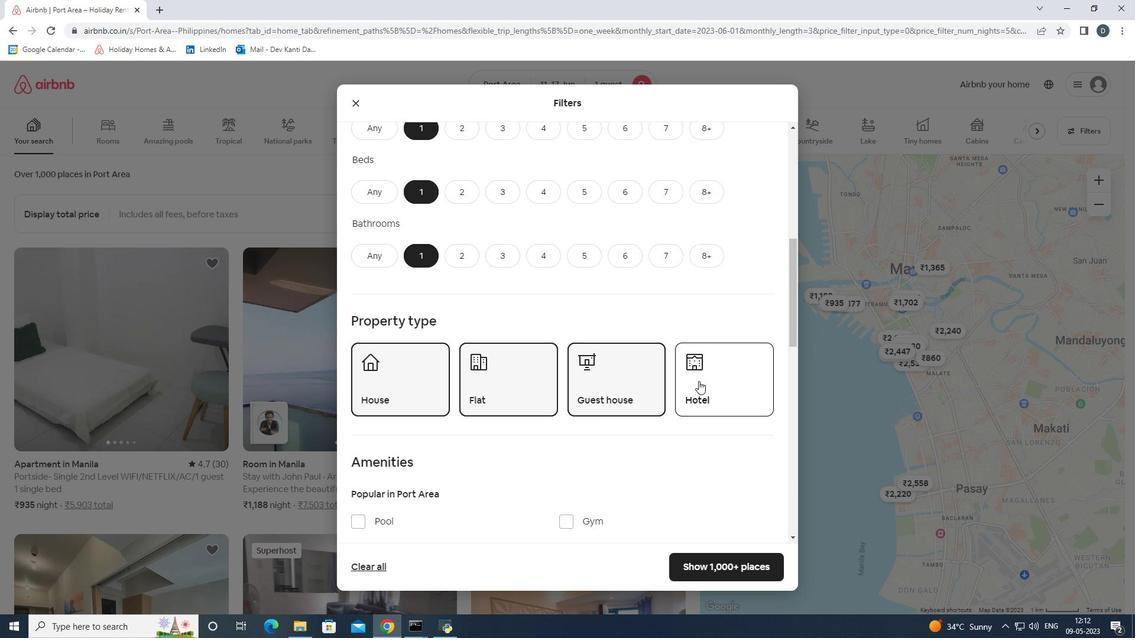 
Action: Mouse scrolled (699, 380) with delta (0, 0)
Screenshot: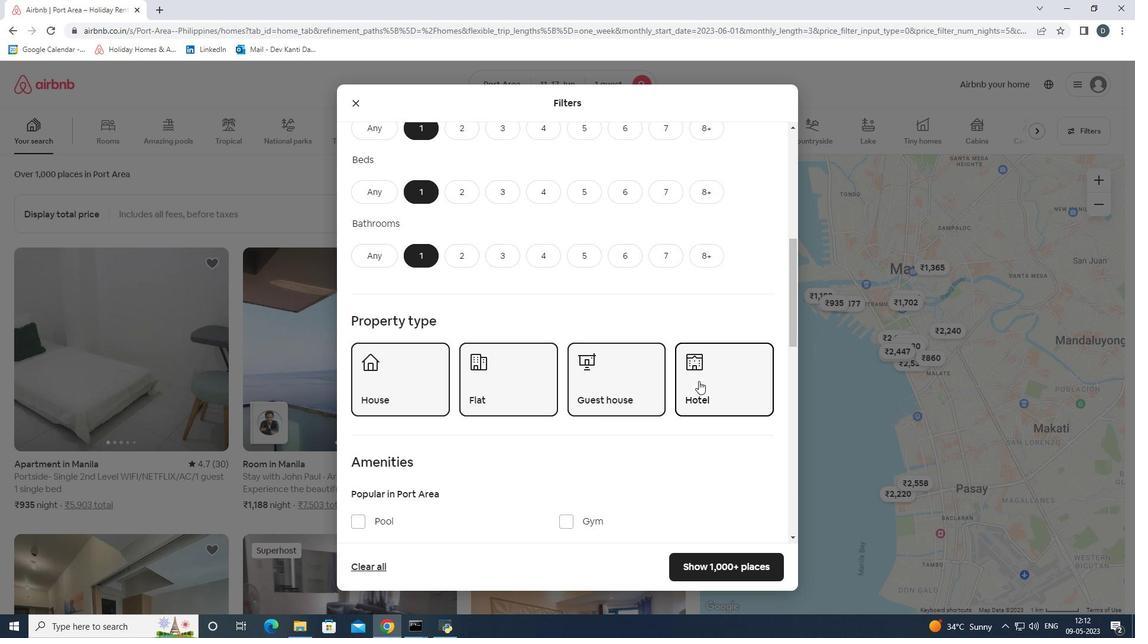 
Action: Mouse scrolled (699, 380) with delta (0, 0)
Screenshot: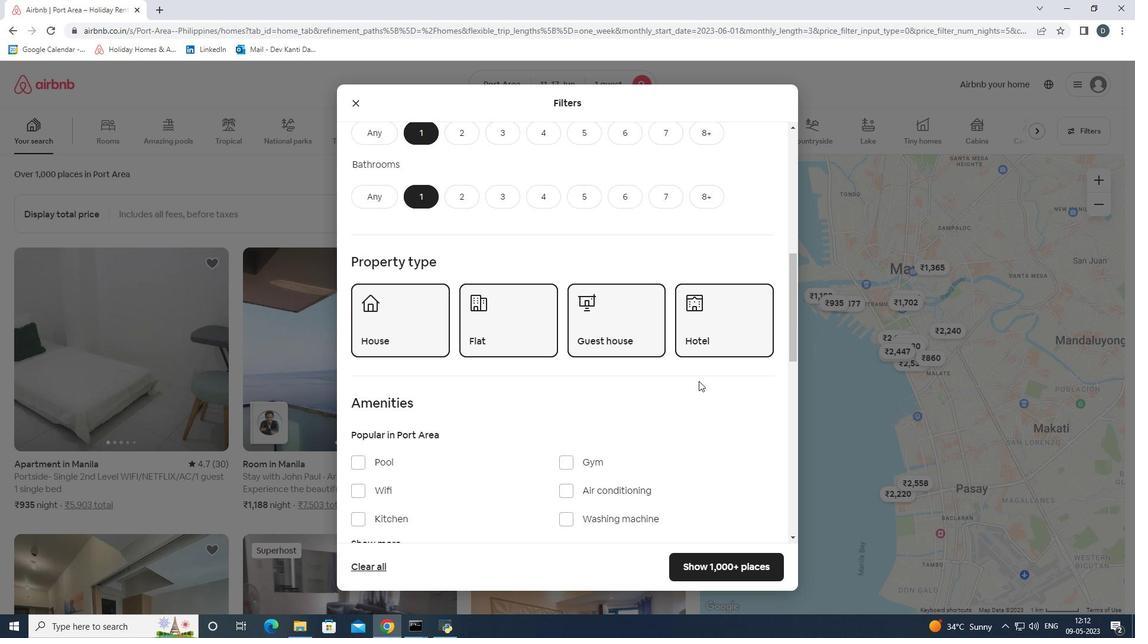 
Action: Mouse scrolled (699, 380) with delta (0, 0)
Screenshot: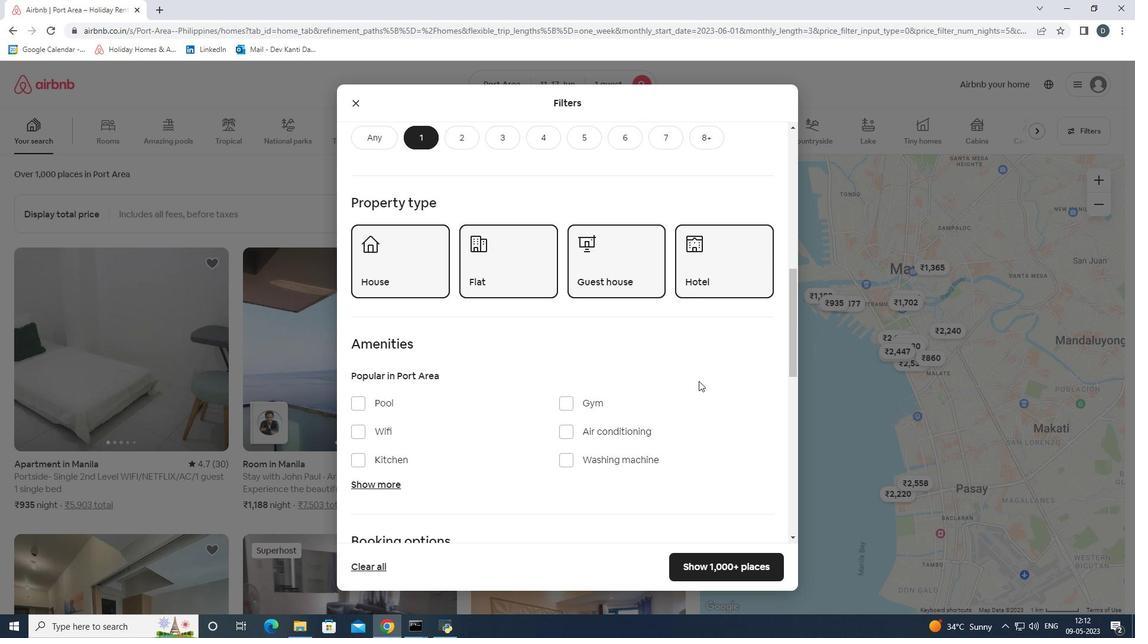
Action: Mouse scrolled (699, 380) with delta (0, 0)
Screenshot: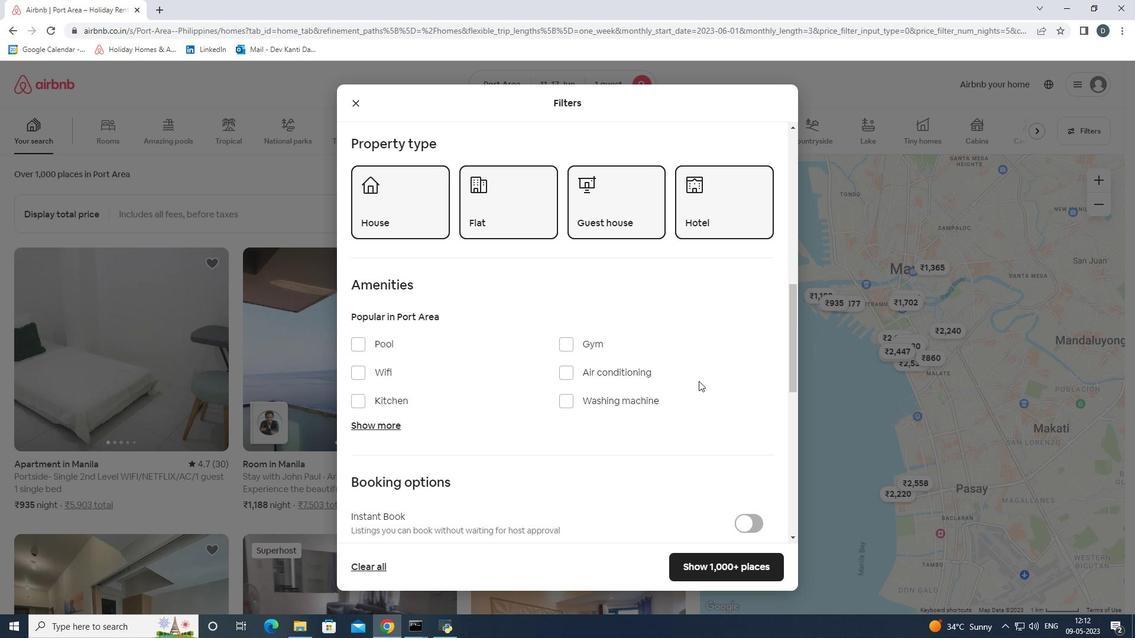 
Action: Mouse scrolled (699, 380) with delta (0, 0)
Screenshot: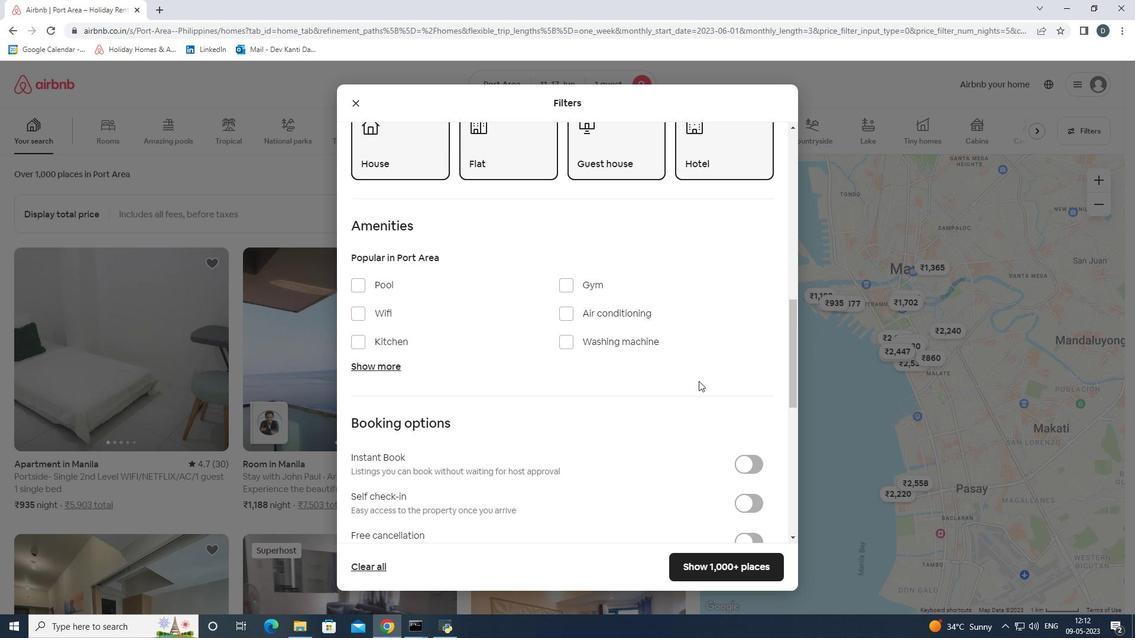 
Action: Mouse moved to (738, 444)
Screenshot: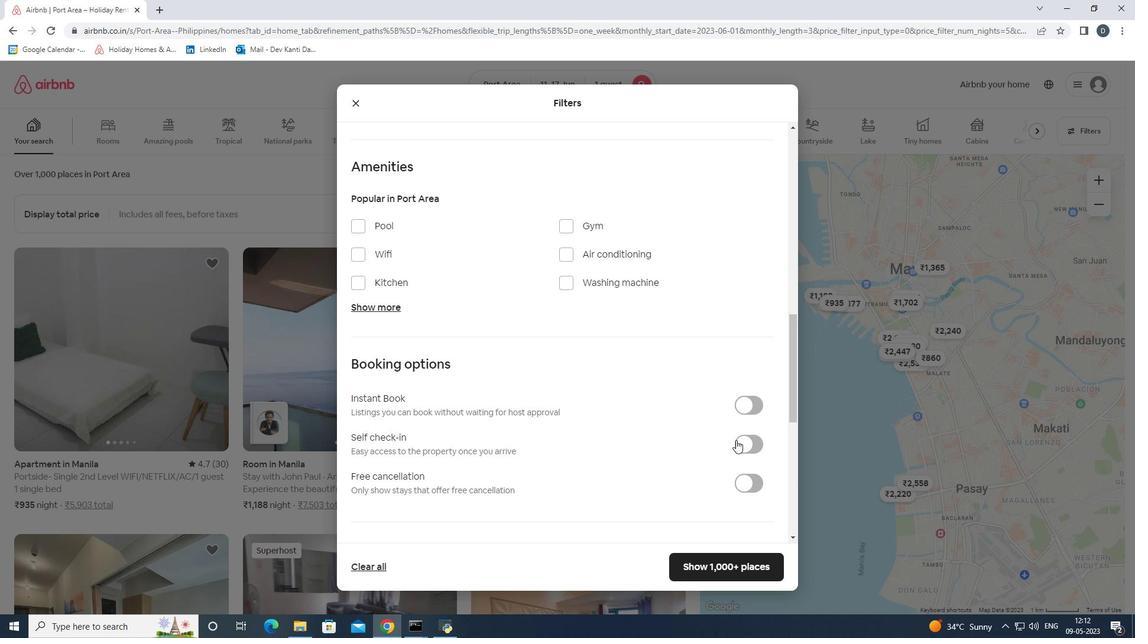 
Action: Mouse pressed left at (738, 444)
Screenshot: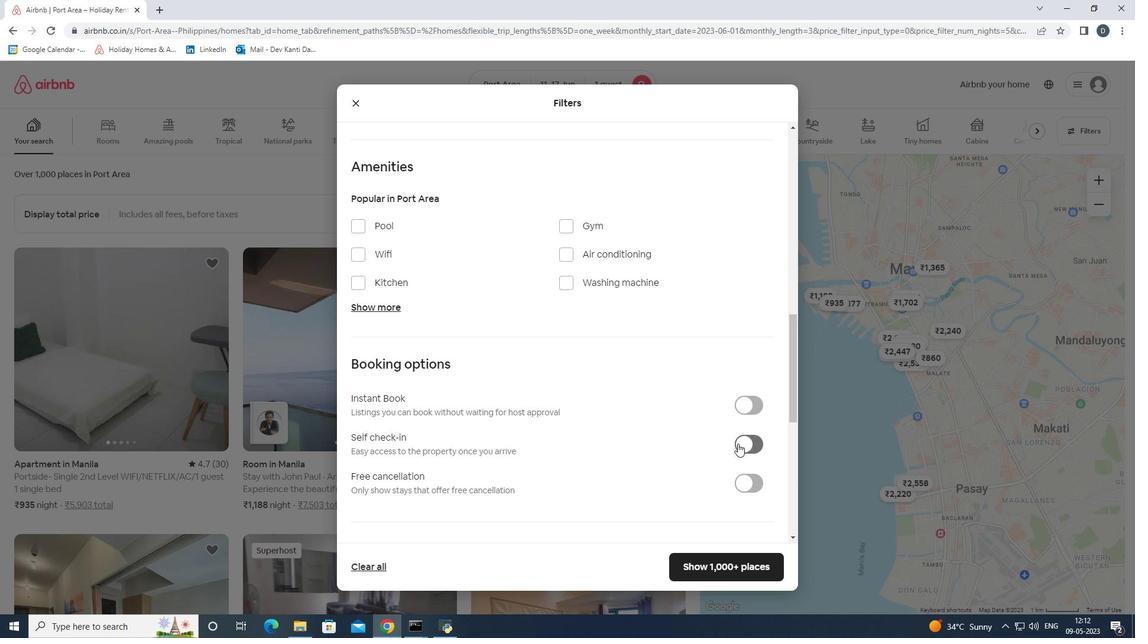 
Action: Mouse scrolled (738, 444) with delta (0, 0)
Screenshot: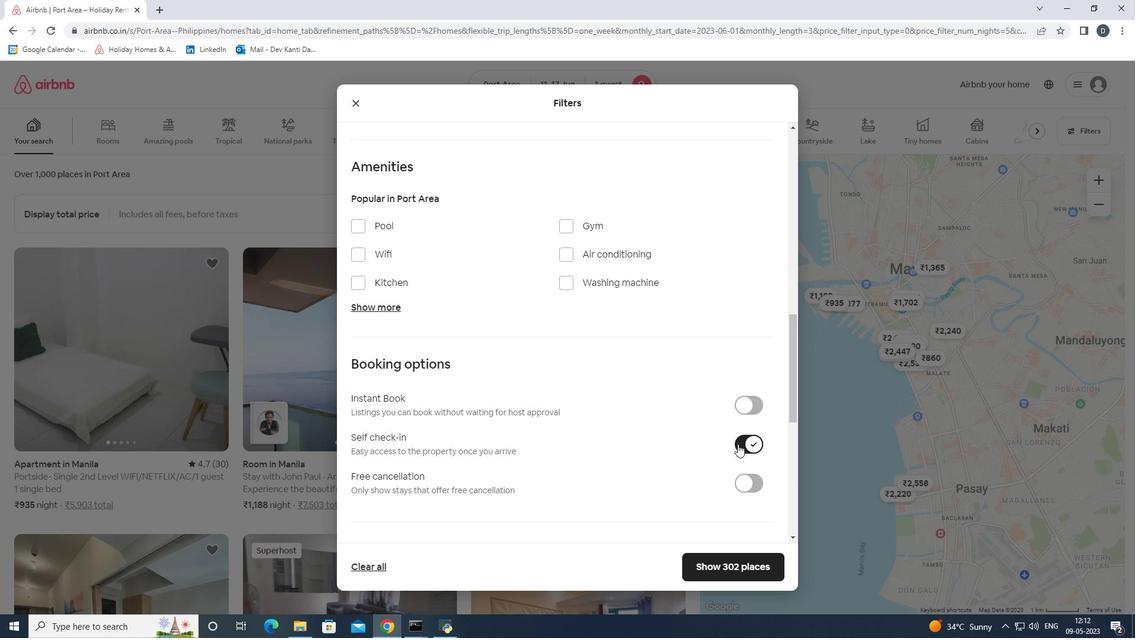 
Action: Mouse scrolled (738, 444) with delta (0, 0)
Screenshot: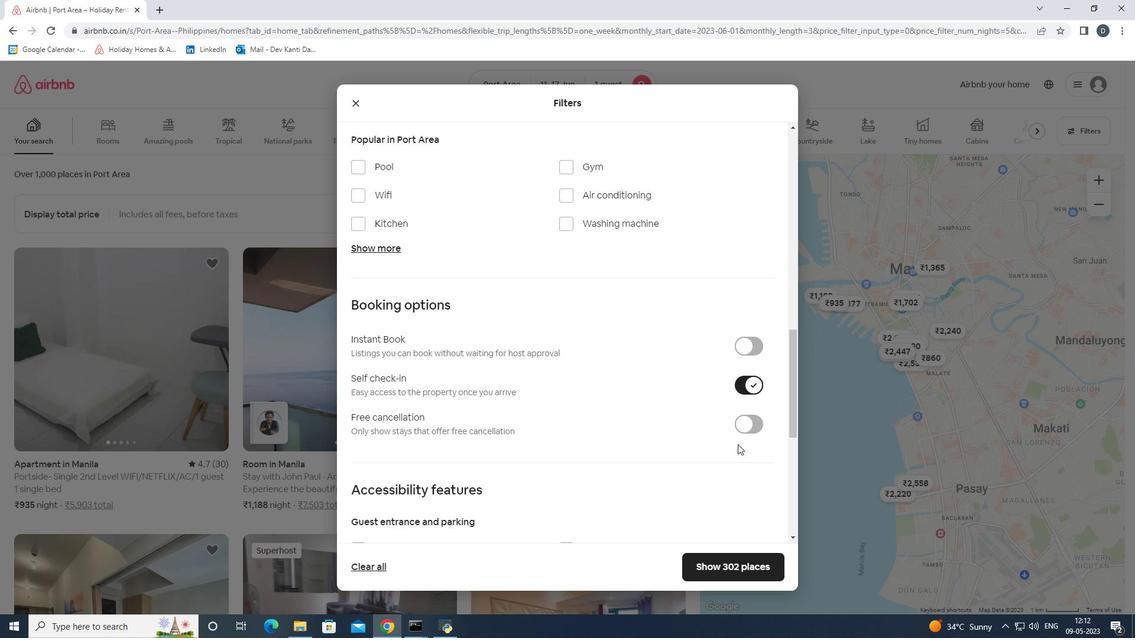 
Action: Mouse scrolled (738, 444) with delta (0, 0)
Screenshot: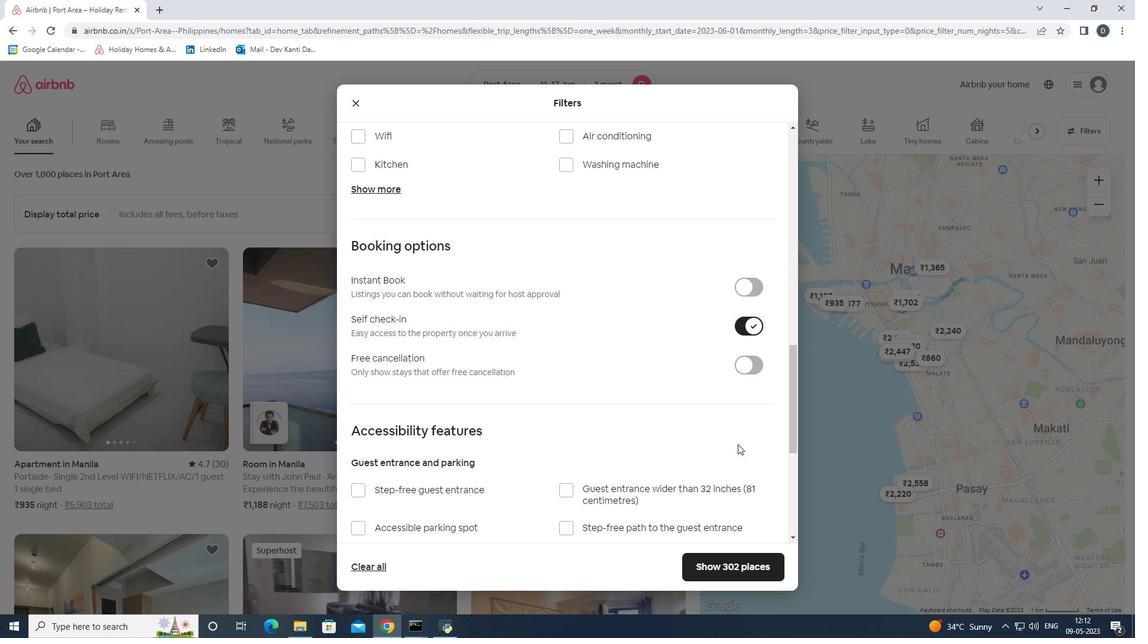 
Action: Mouse scrolled (738, 444) with delta (0, 0)
Screenshot: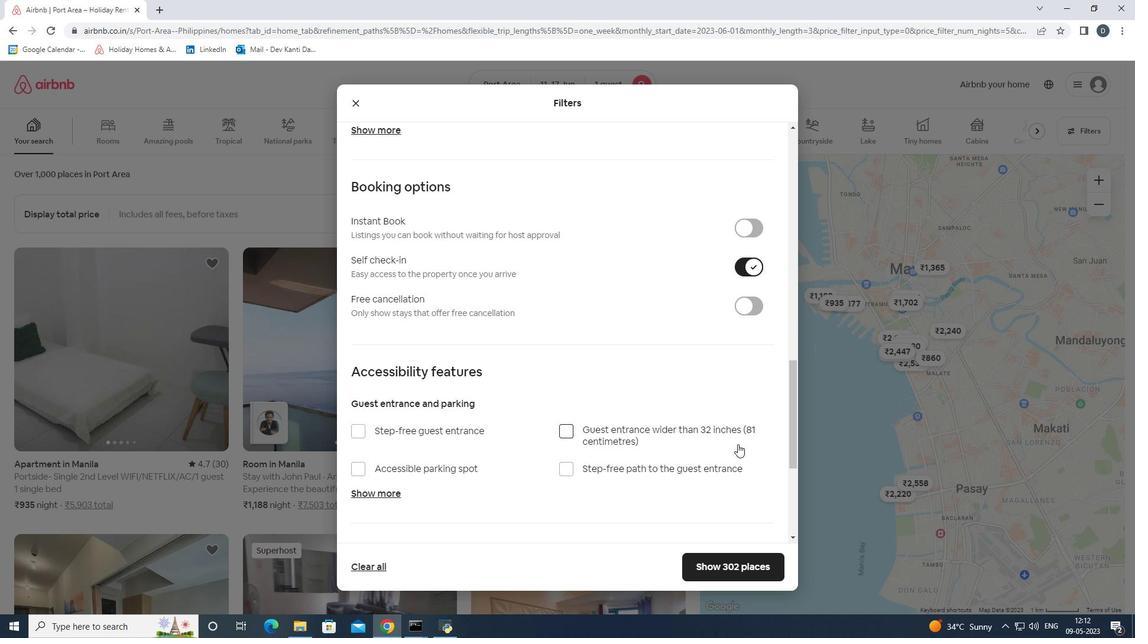 
Action: Mouse scrolled (738, 444) with delta (0, 0)
Screenshot: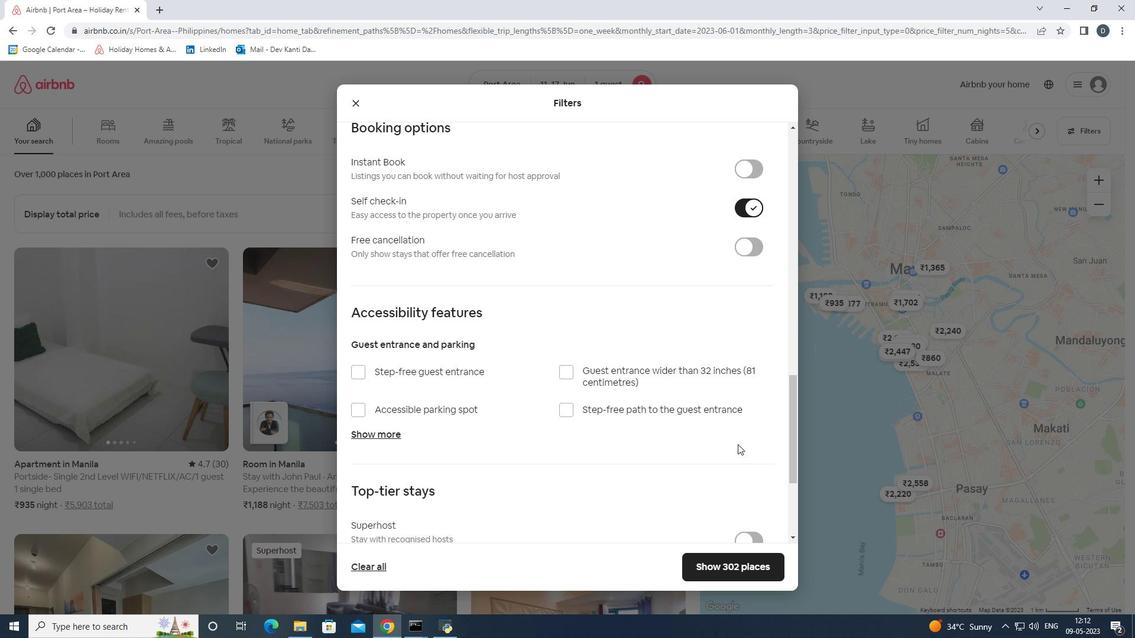 
Action: Mouse scrolled (738, 444) with delta (0, 0)
Screenshot: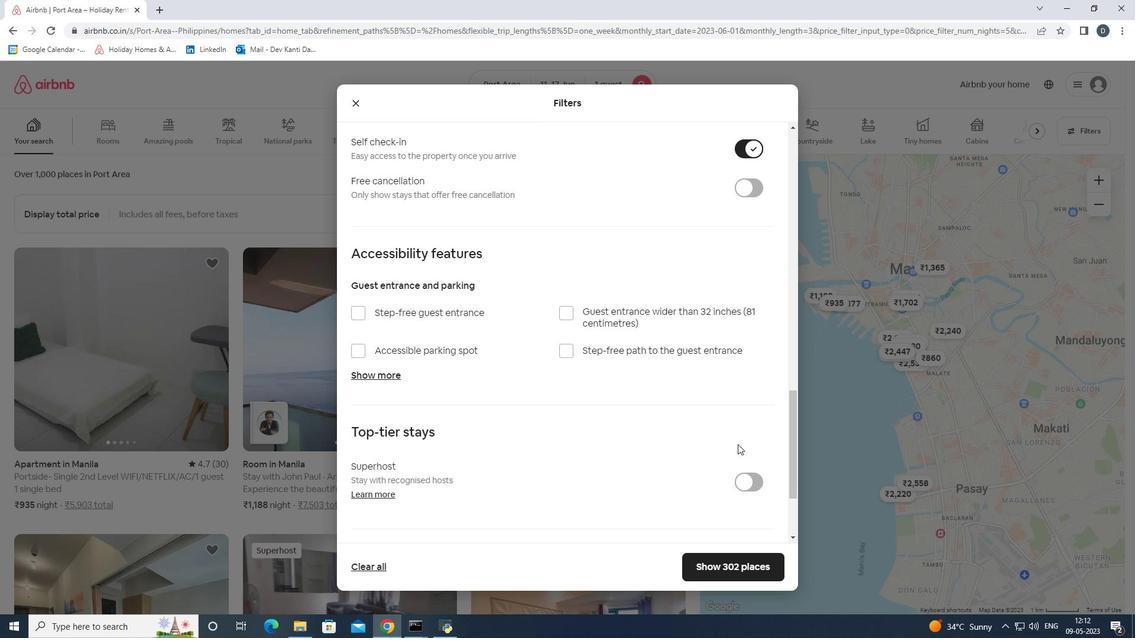 
Action: Mouse scrolled (738, 444) with delta (0, 0)
Screenshot: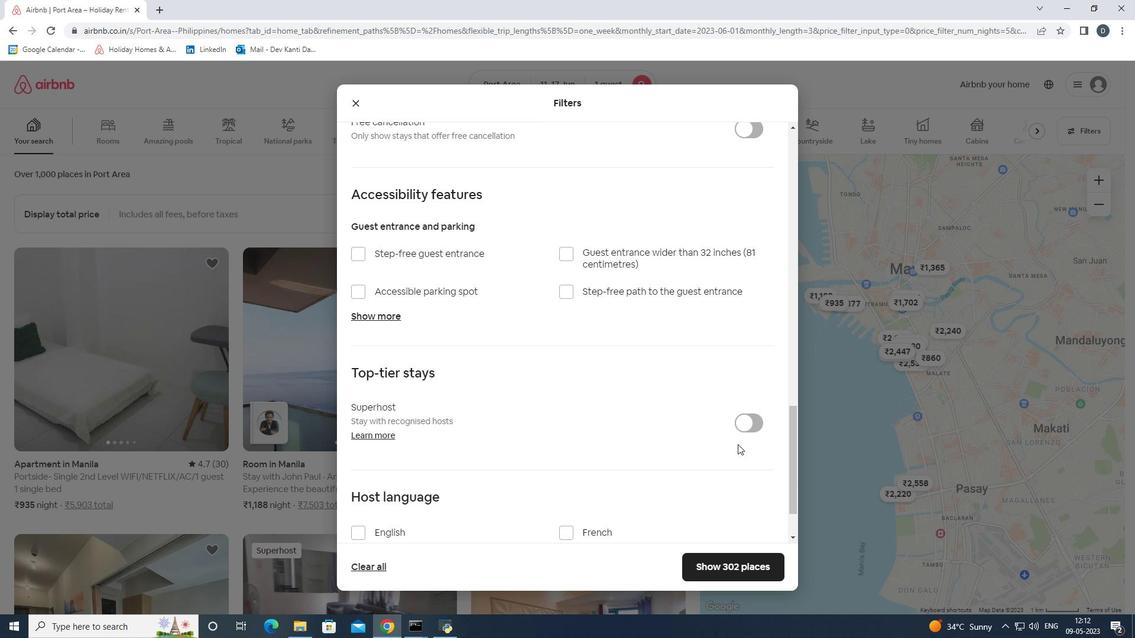 
Action: Mouse scrolled (738, 444) with delta (0, 0)
Screenshot: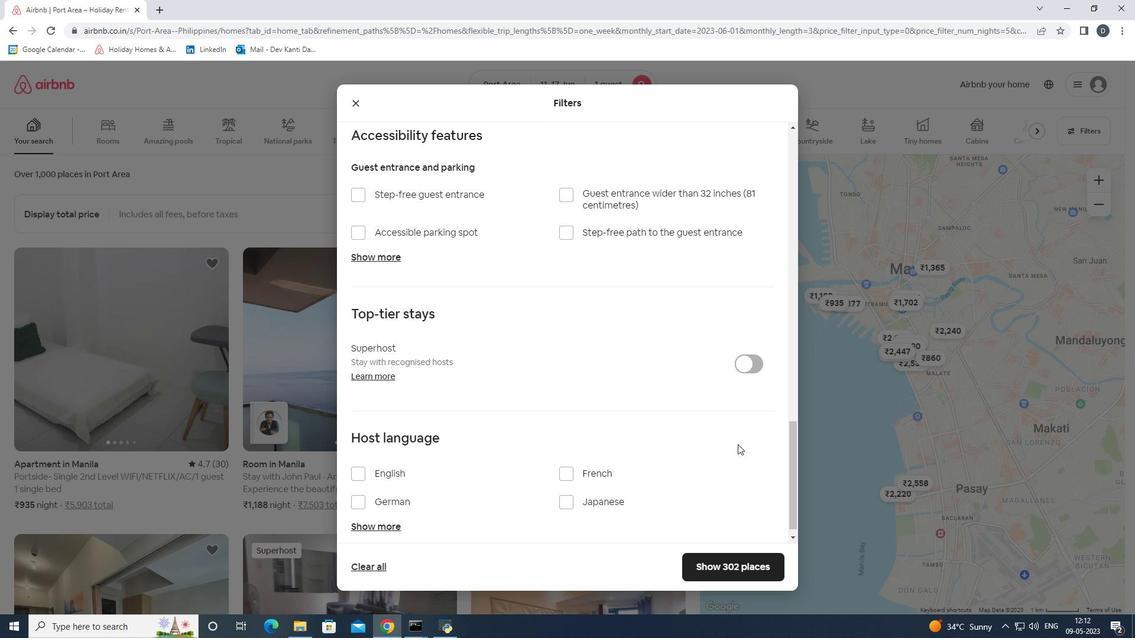 
Action: Mouse moved to (363, 461)
Screenshot: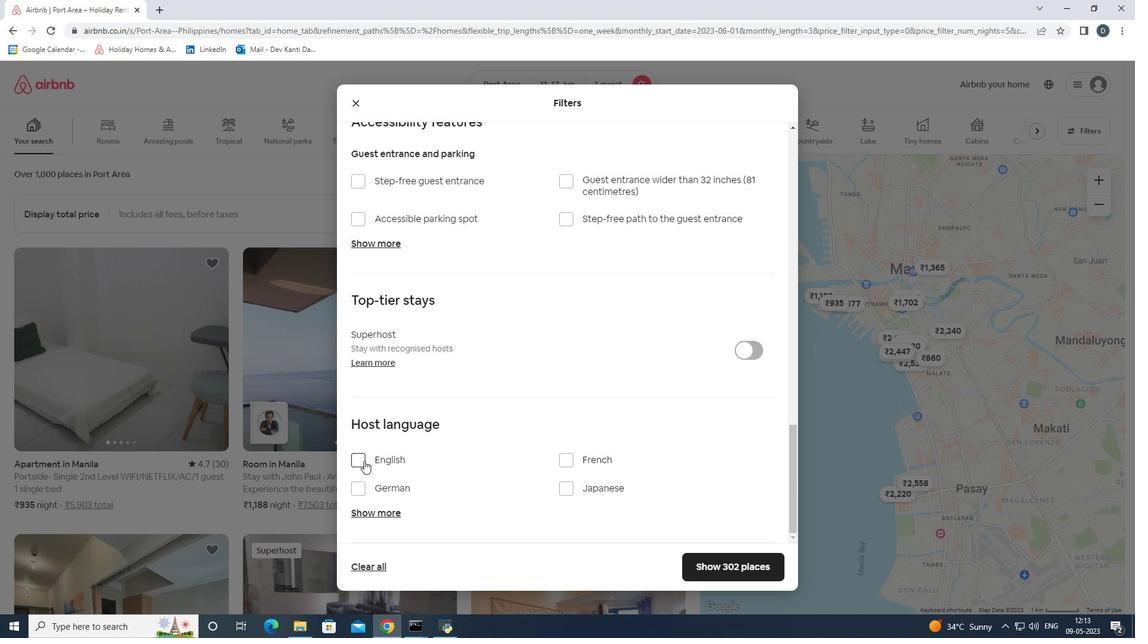 
Action: Mouse pressed left at (363, 461)
Screenshot: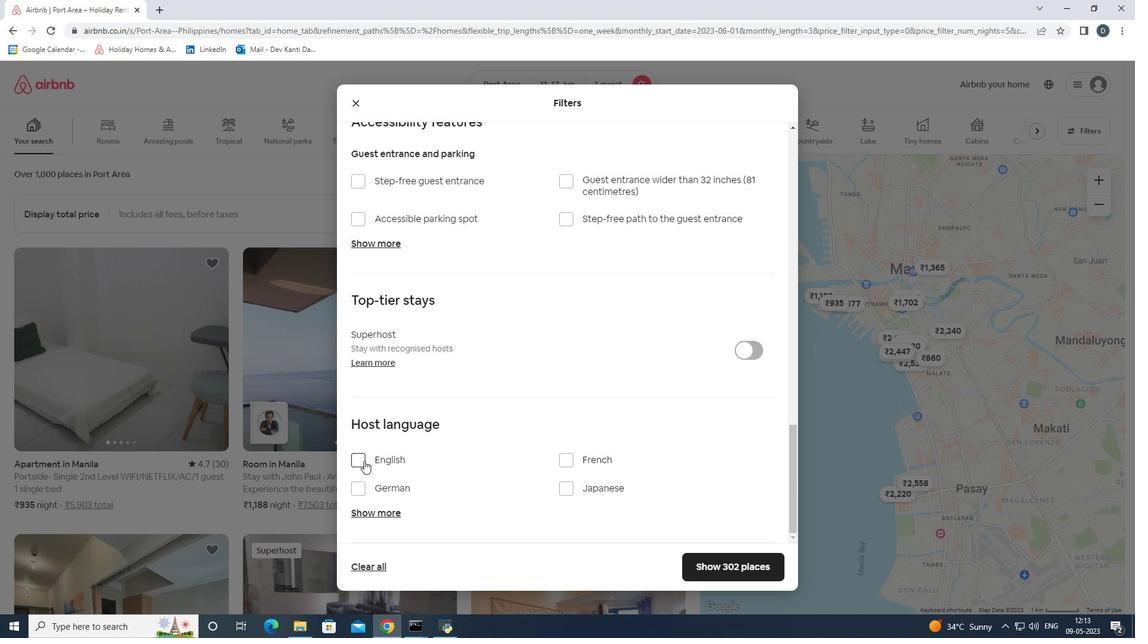 
Action: Mouse moved to (727, 558)
Screenshot: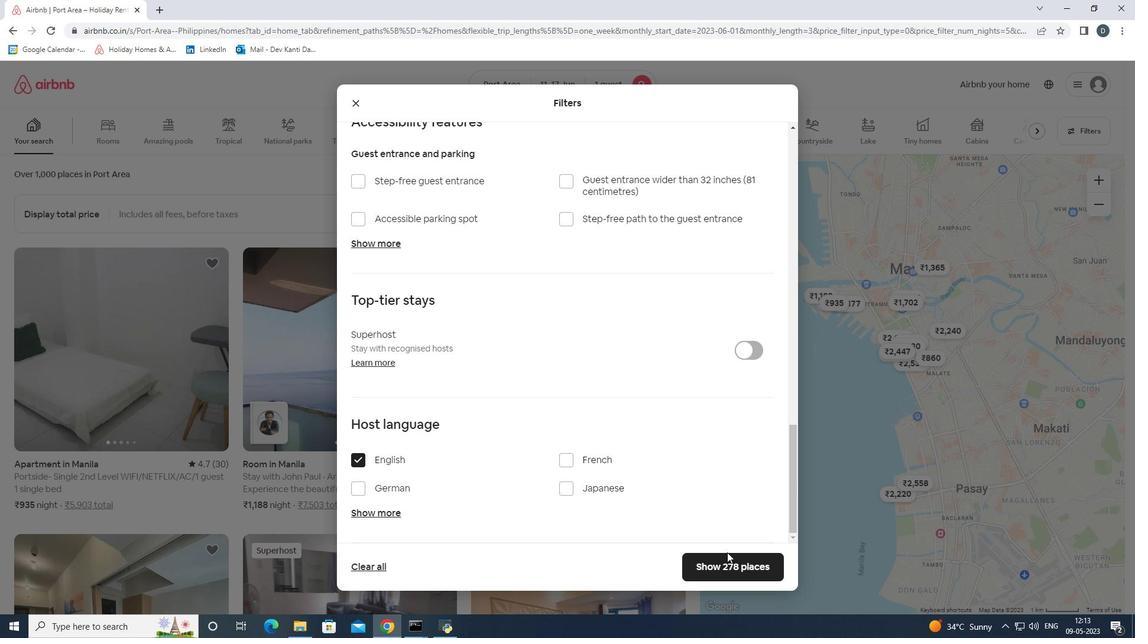 
Action: Mouse pressed left at (727, 558)
Screenshot: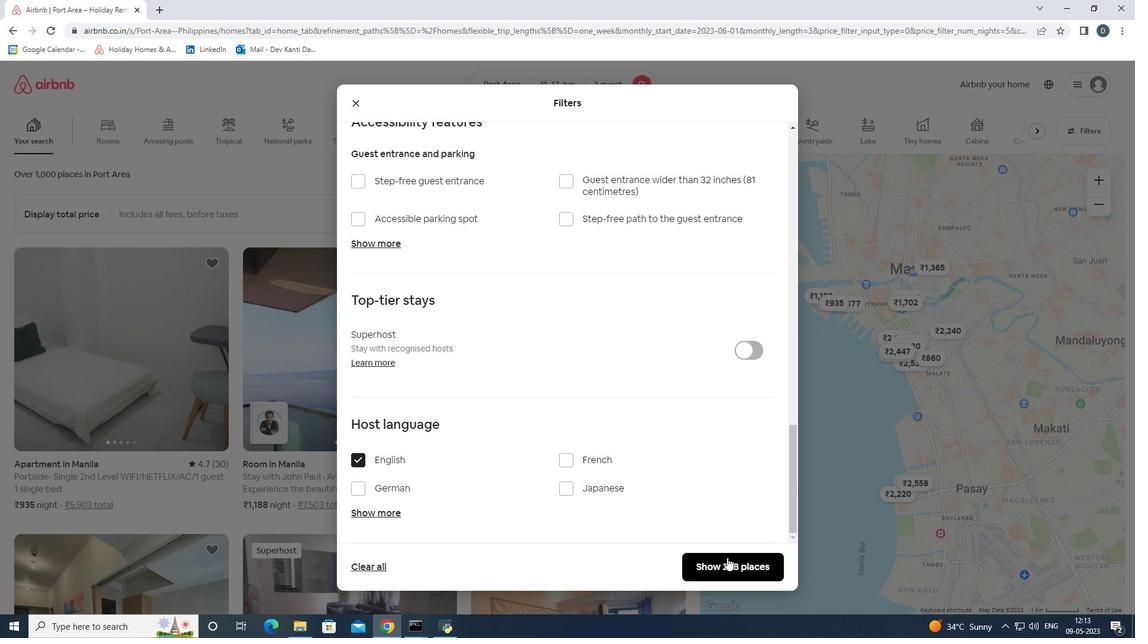 
